 Task: Search one way flight ticket for 3 adults in first from Melbourne: Melbourne Orlando International Airport to Laramie: Laramie Regional Airport on 5-3-2023. Choice of flights is Southwest. Number of bags: 1 carry on bag. Price is upto 87000. Outbound departure time preference is 23:00.
Action: Mouse moved to (346, 141)
Screenshot: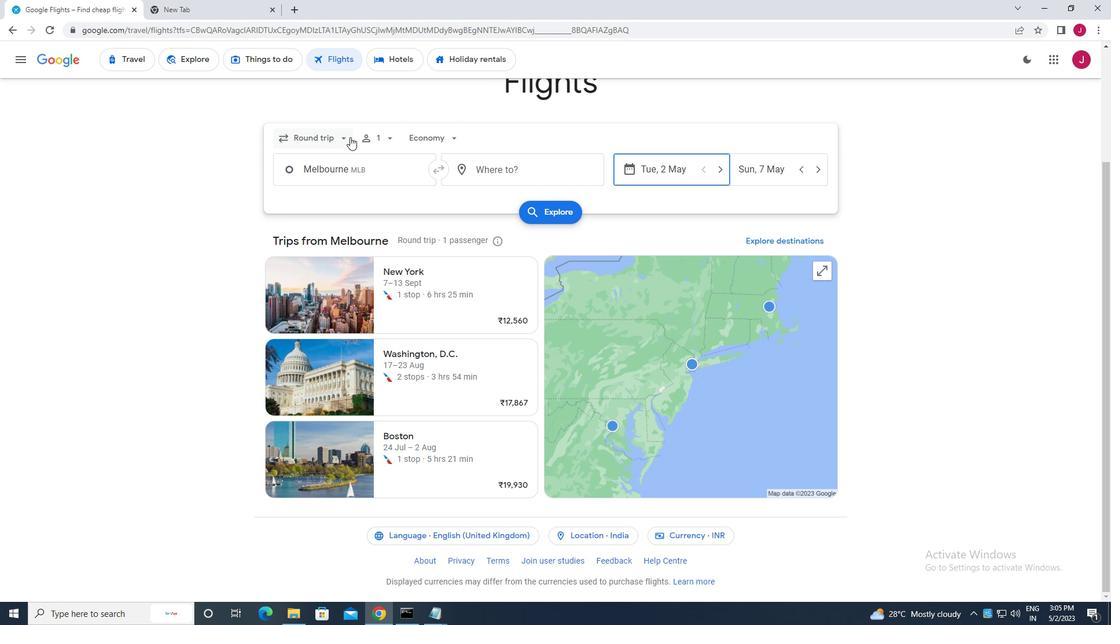 
Action: Mouse pressed left at (346, 141)
Screenshot: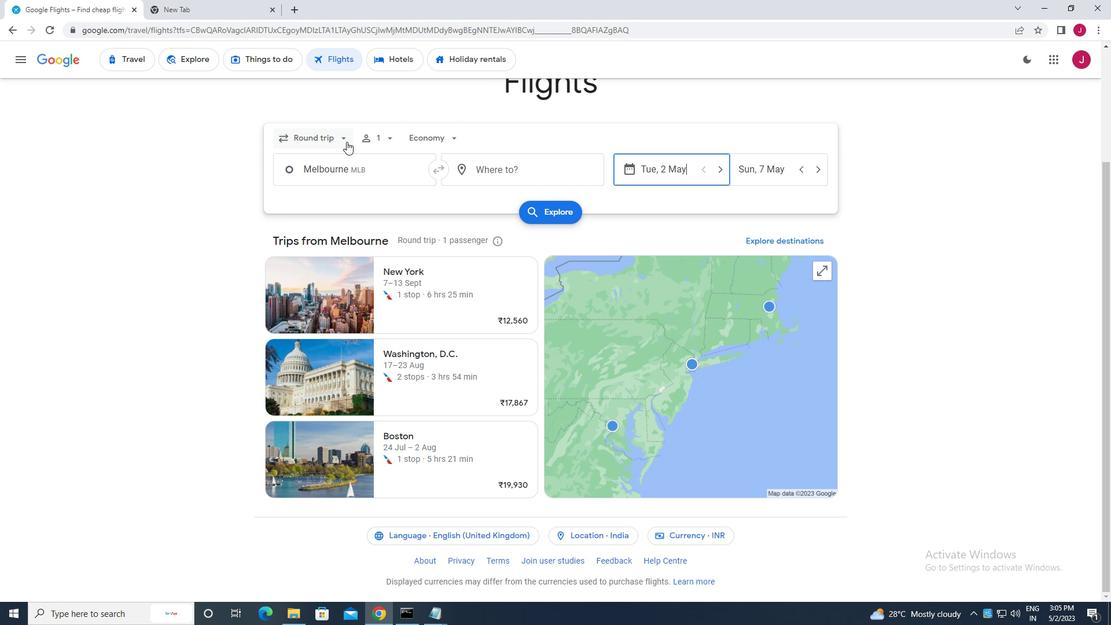 
Action: Mouse moved to (331, 197)
Screenshot: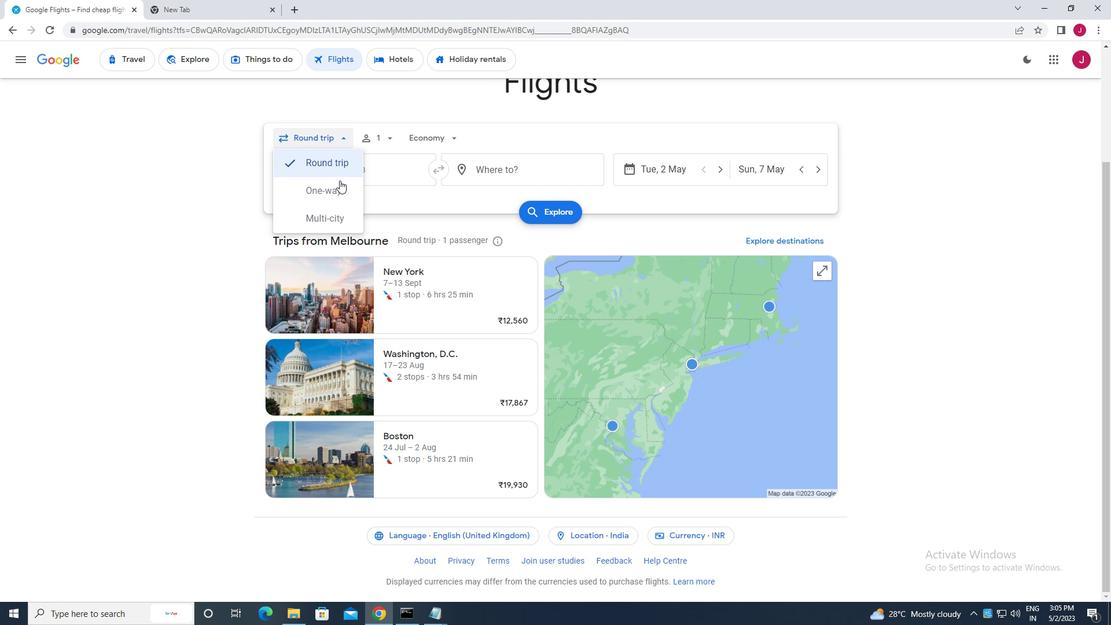 
Action: Mouse pressed left at (331, 197)
Screenshot: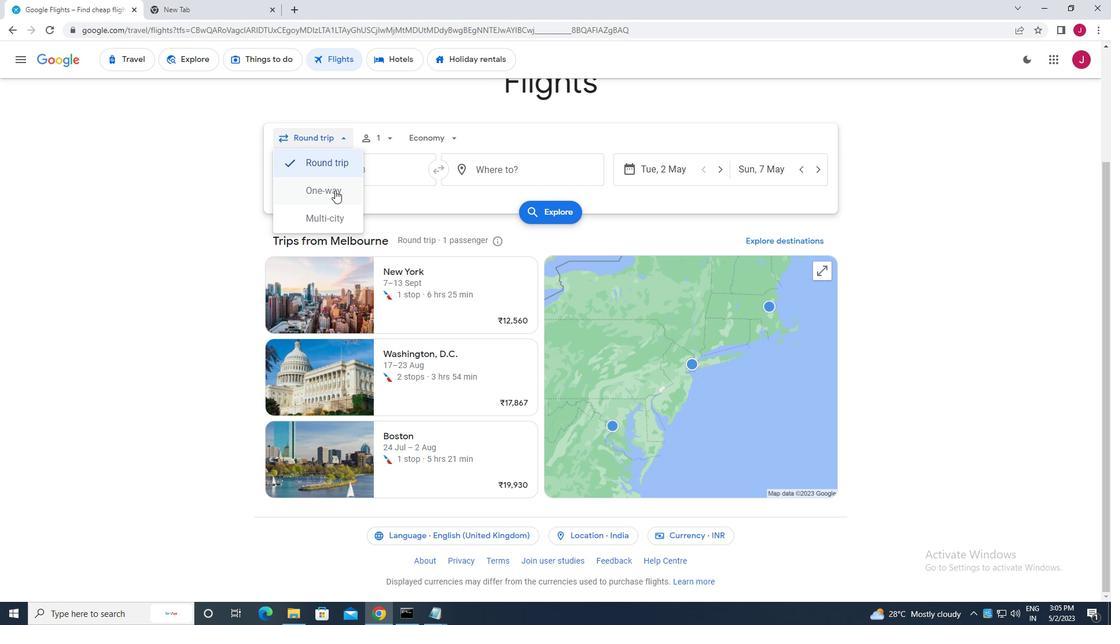 
Action: Mouse moved to (385, 136)
Screenshot: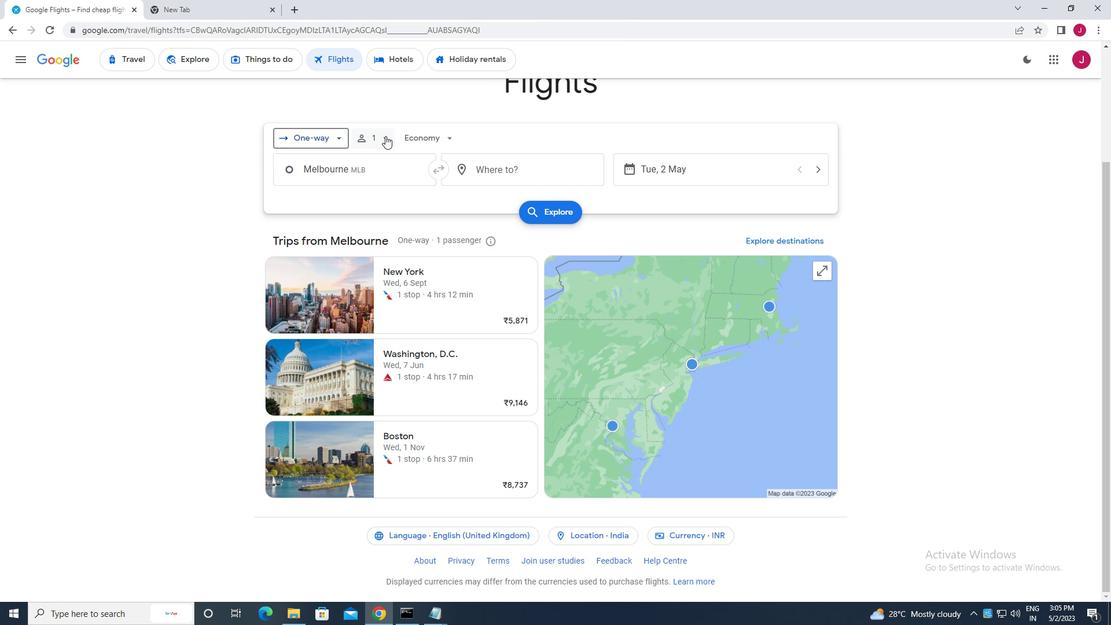 
Action: Mouse pressed left at (385, 136)
Screenshot: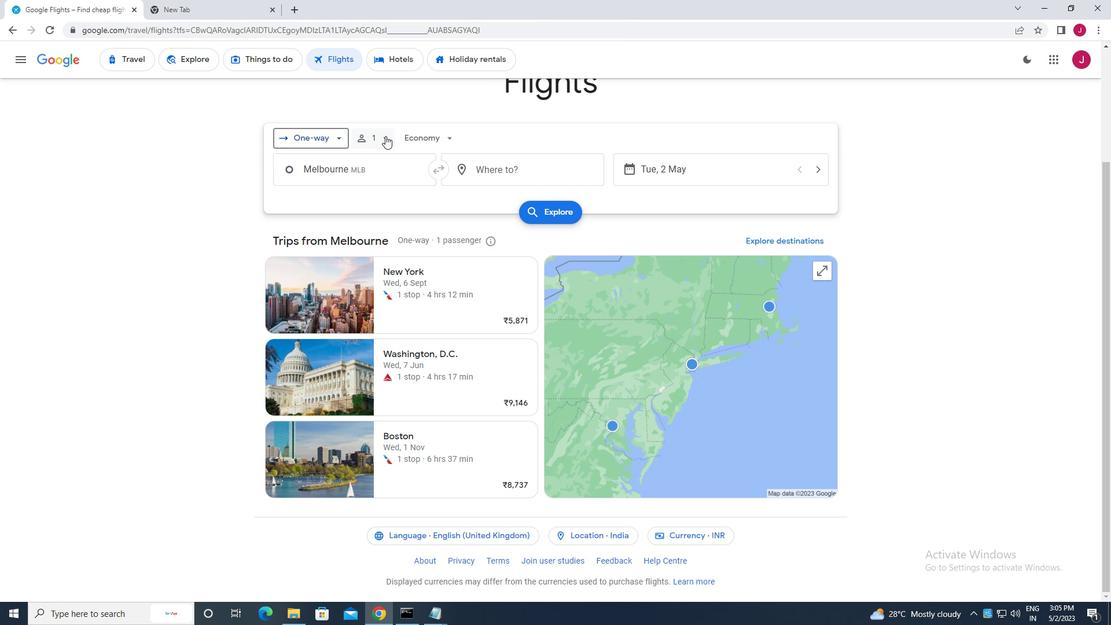 
Action: Mouse moved to (472, 166)
Screenshot: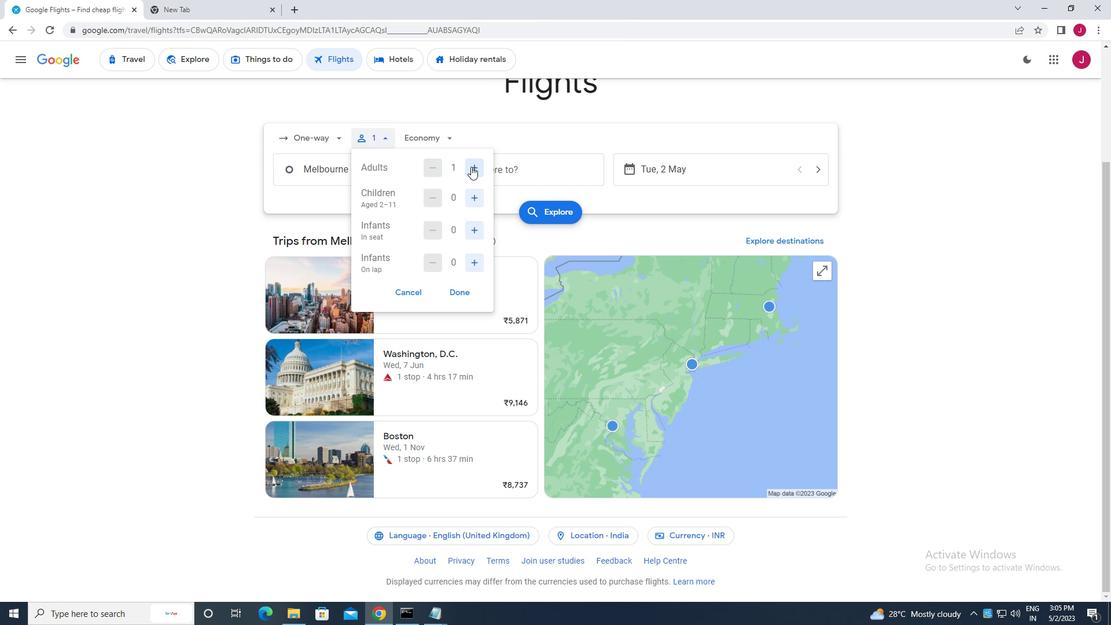 
Action: Mouse pressed left at (472, 166)
Screenshot: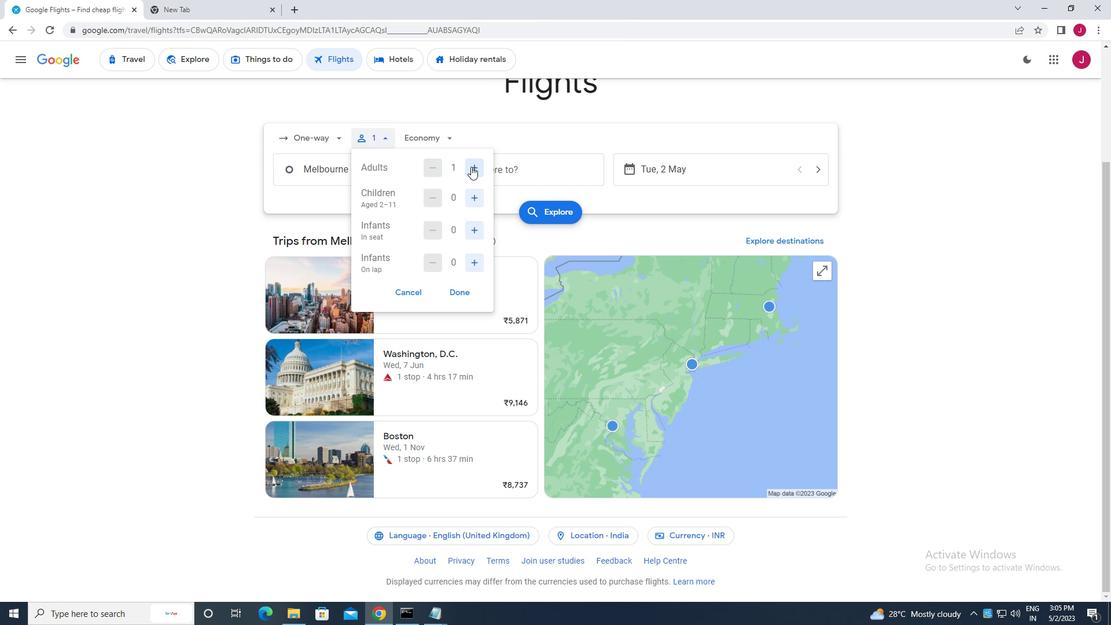 
Action: Mouse pressed left at (472, 166)
Screenshot: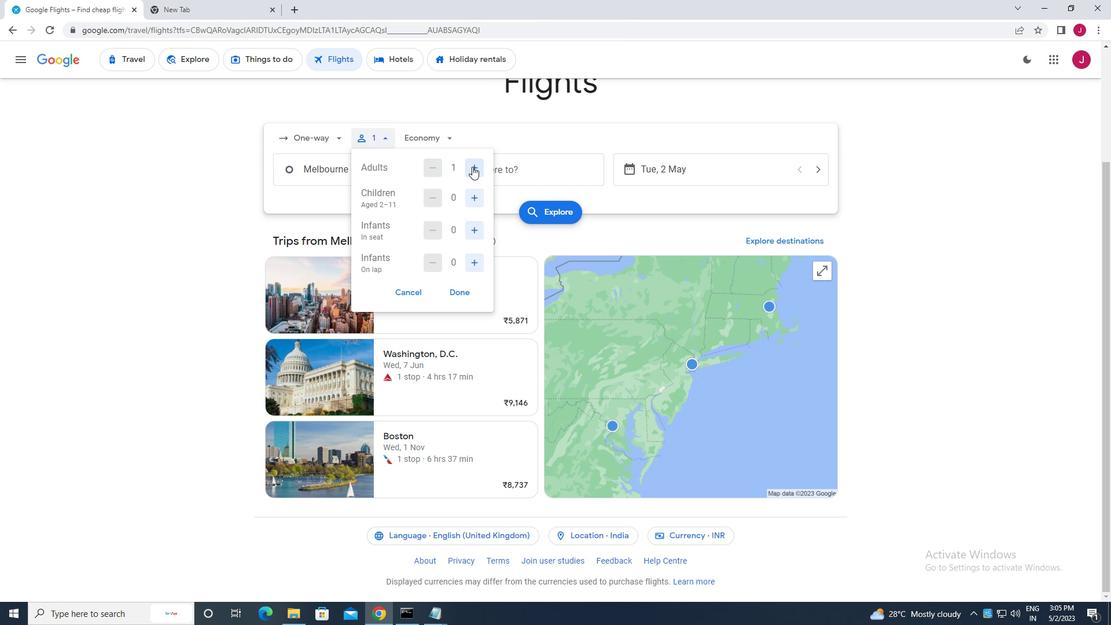 
Action: Mouse moved to (459, 290)
Screenshot: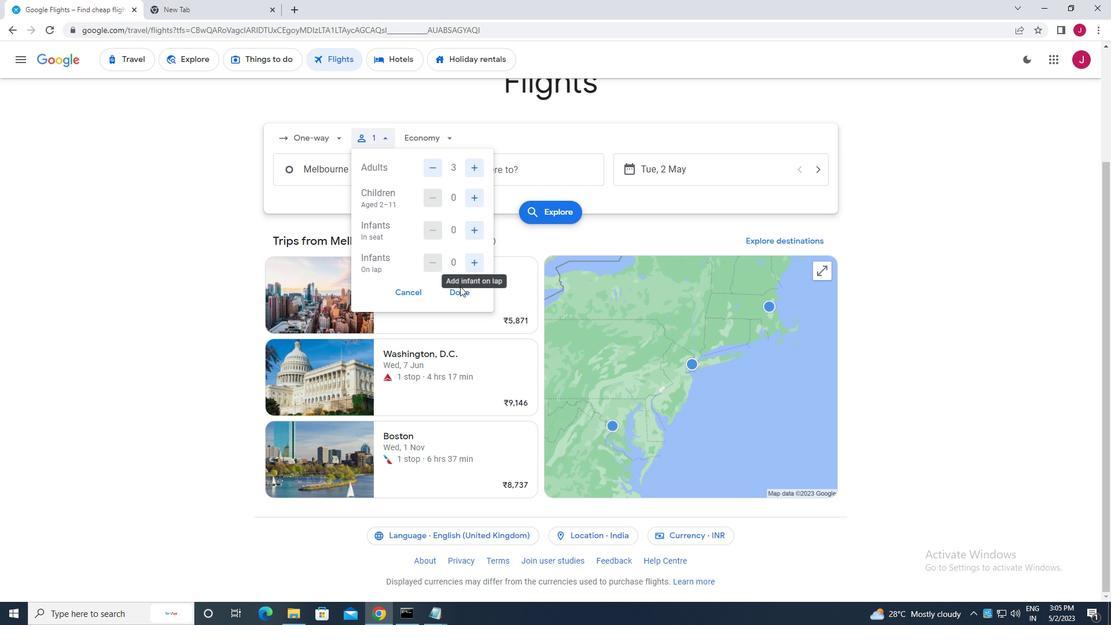 
Action: Mouse pressed left at (459, 290)
Screenshot: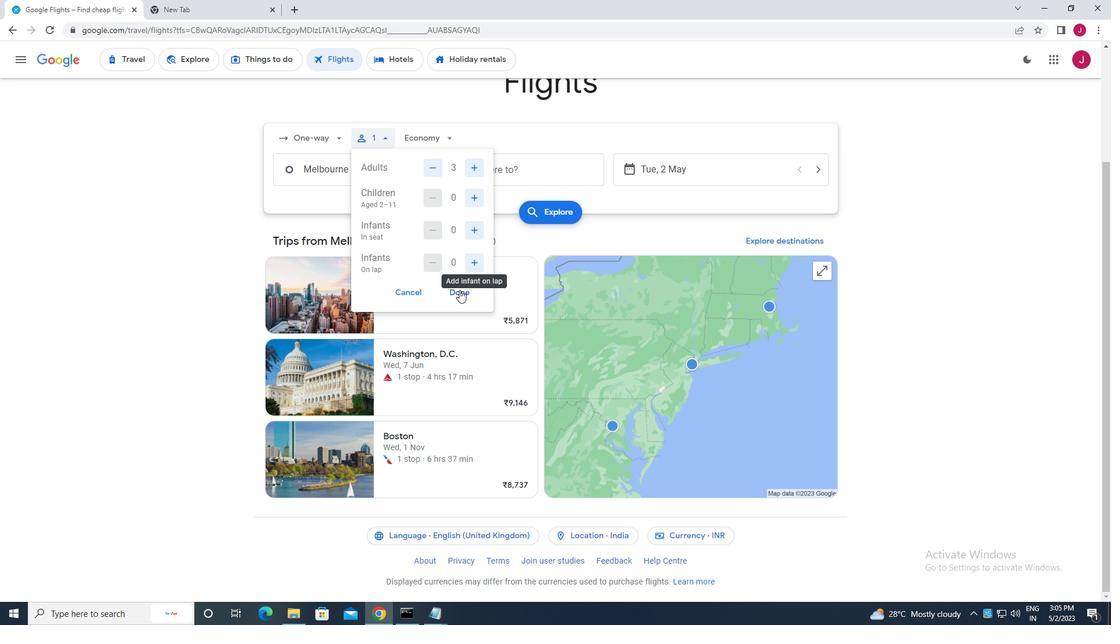 
Action: Mouse moved to (439, 140)
Screenshot: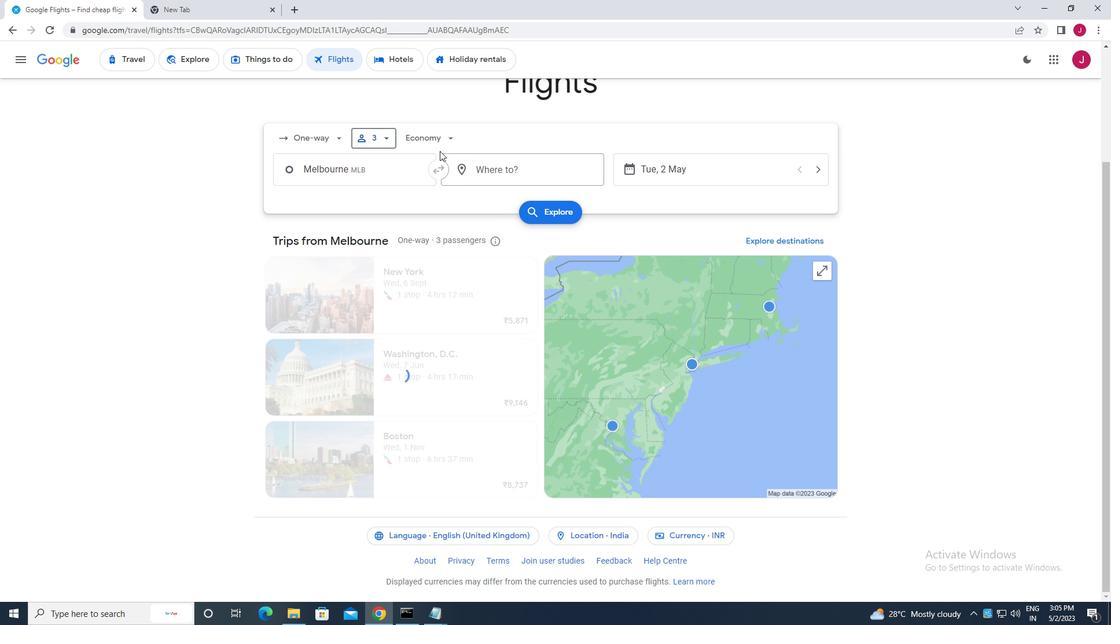 
Action: Mouse pressed left at (439, 140)
Screenshot: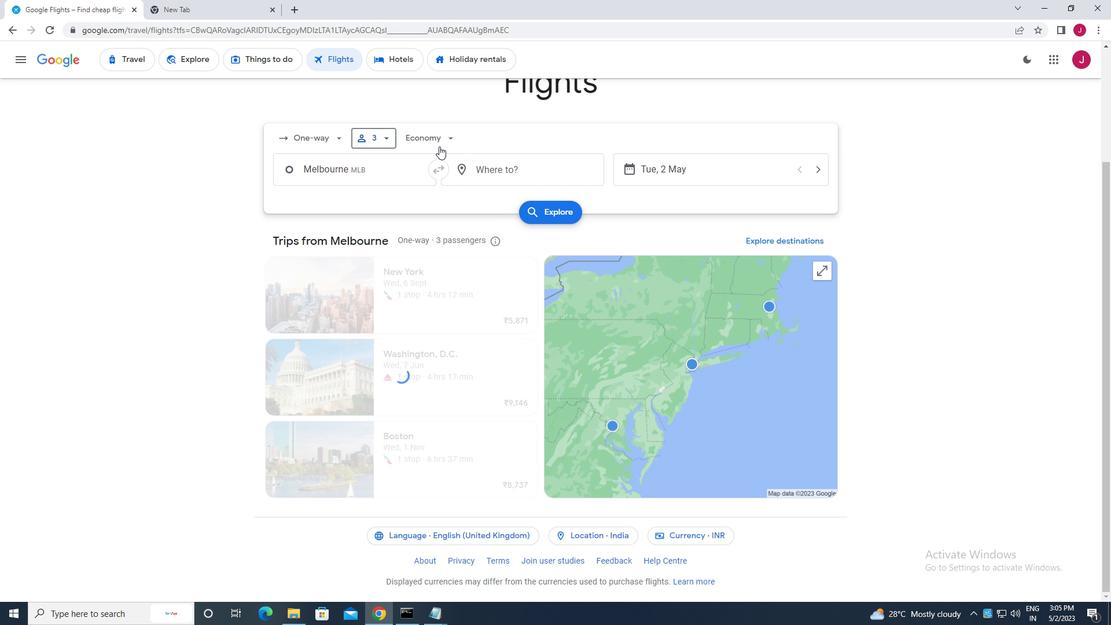 
Action: Mouse moved to (438, 244)
Screenshot: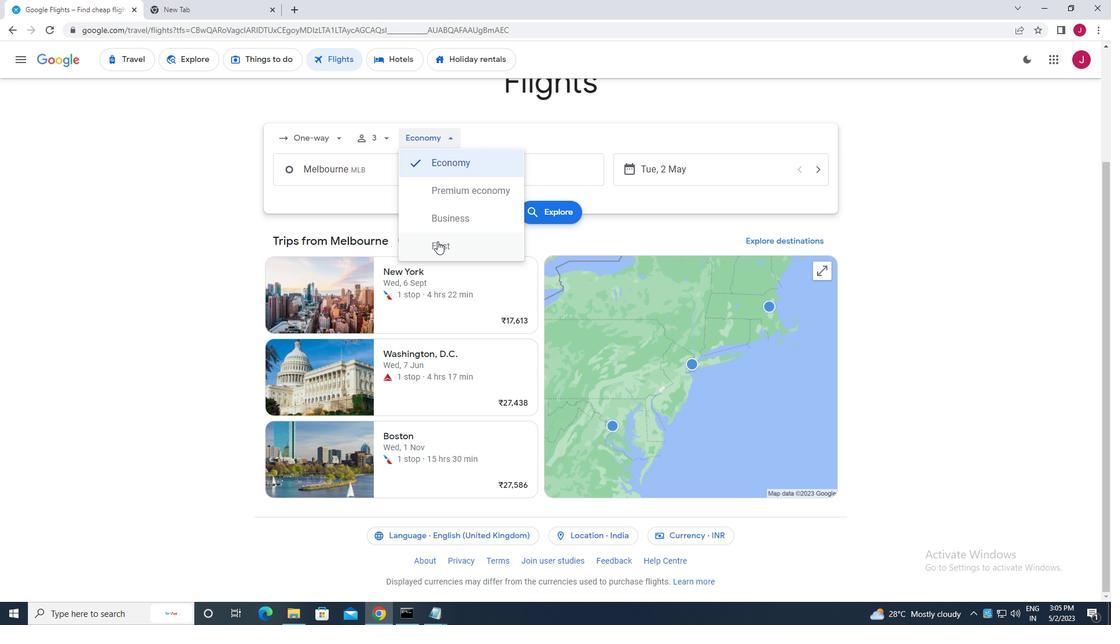 
Action: Mouse pressed left at (438, 244)
Screenshot: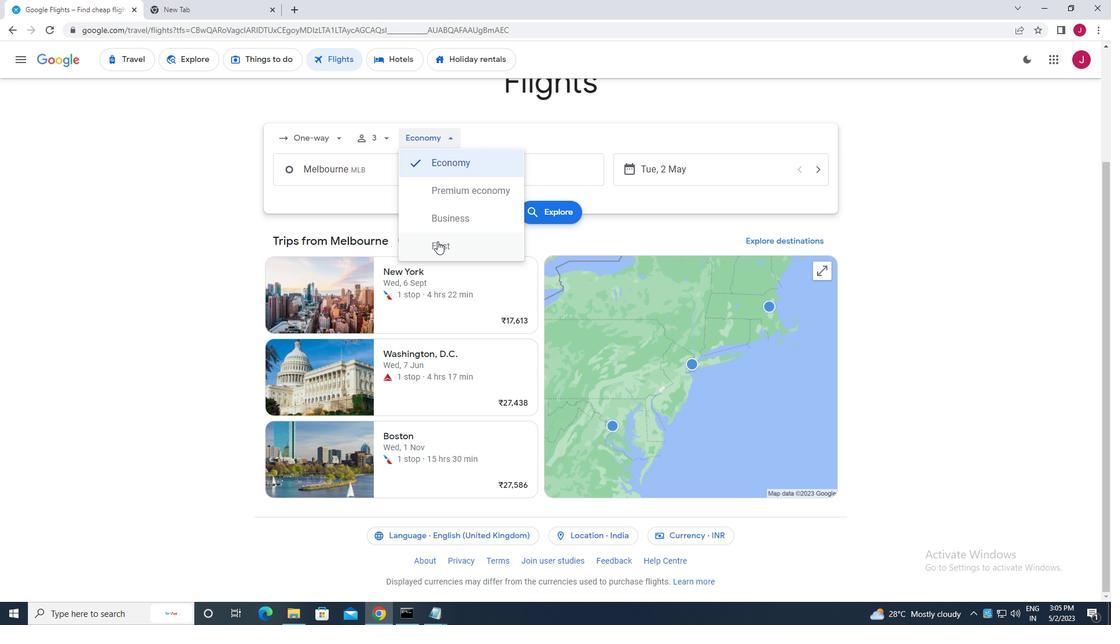 
Action: Mouse moved to (379, 163)
Screenshot: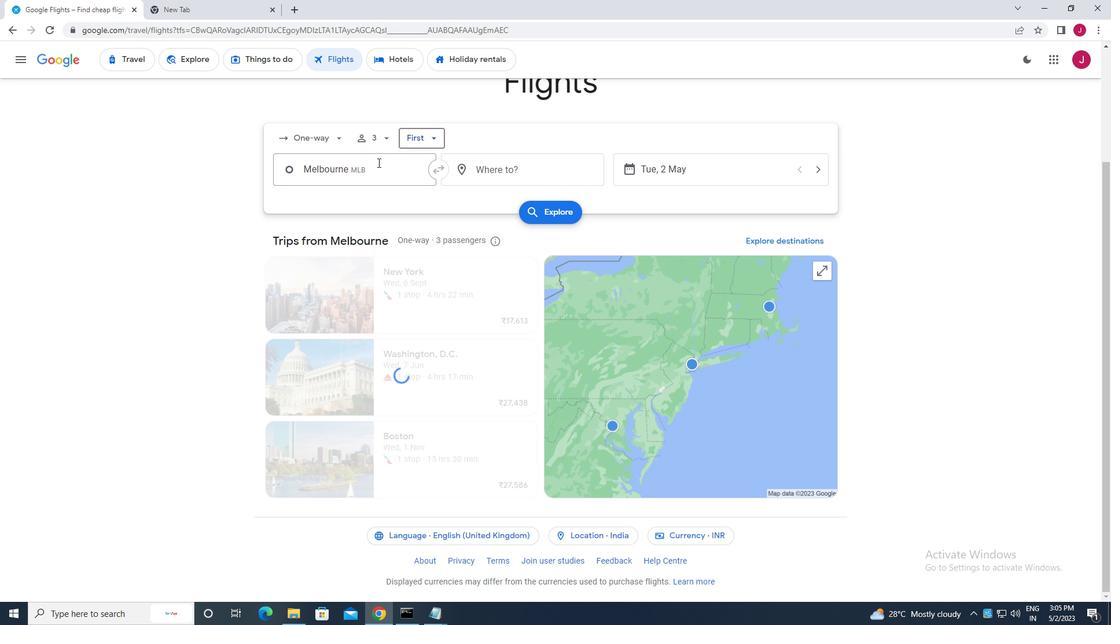 
Action: Mouse pressed left at (379, 163)
Screenshot: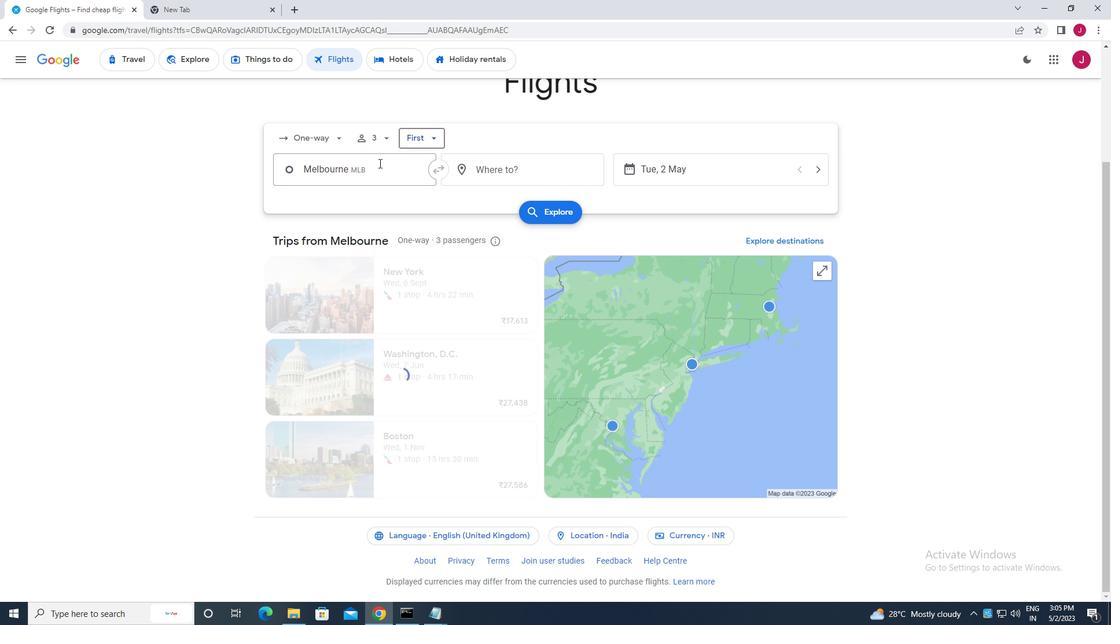 
Action: Mouse moved to (379, 162)
Screenshot: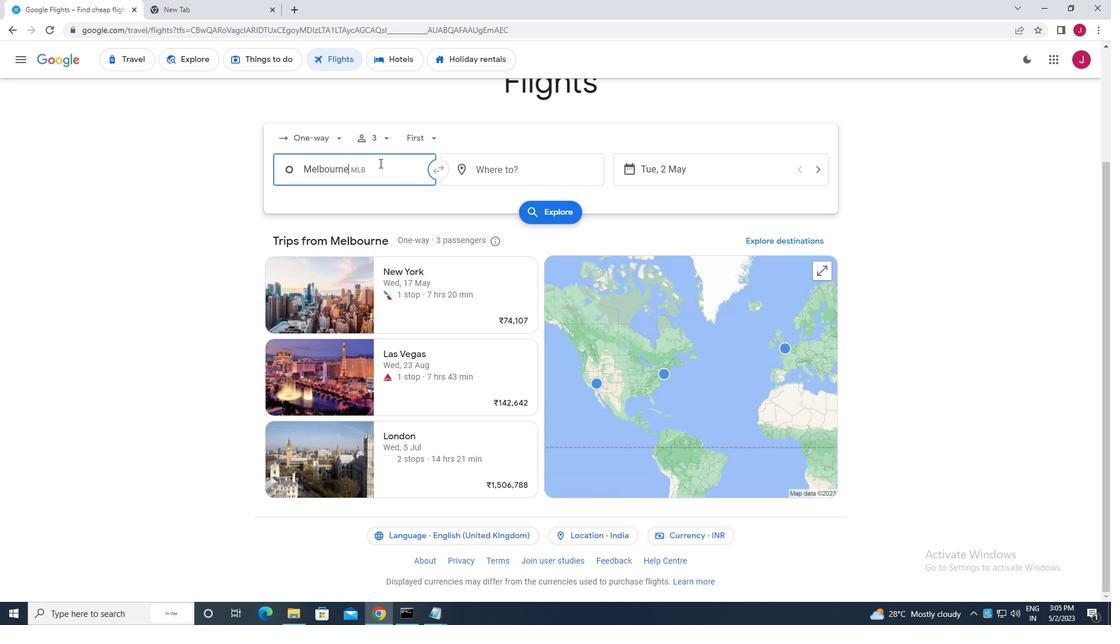 
Action: Key pressed mel
Screenshot: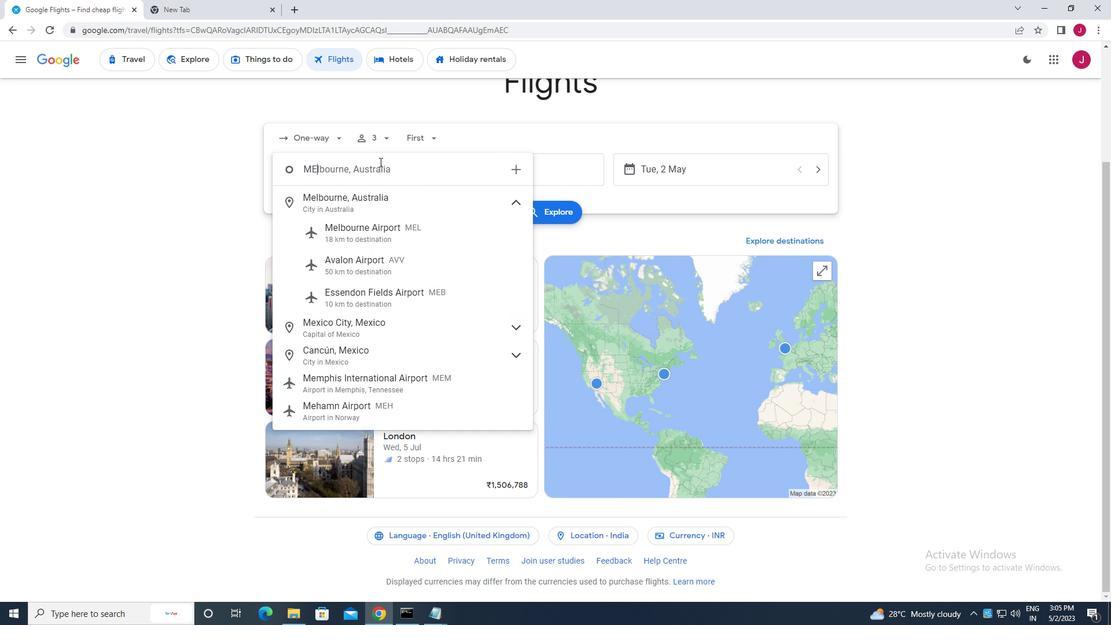 
Action: Mouse moved to (390, 350)
Screenshot: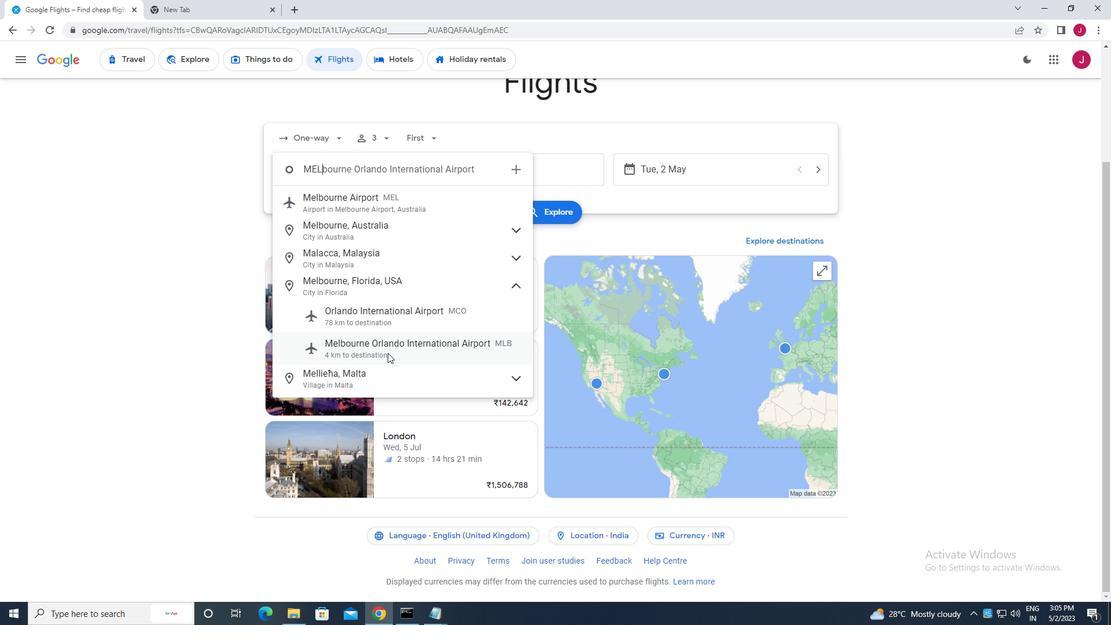 
Action: Mouse pressed left at (390, 350)
Screenshot: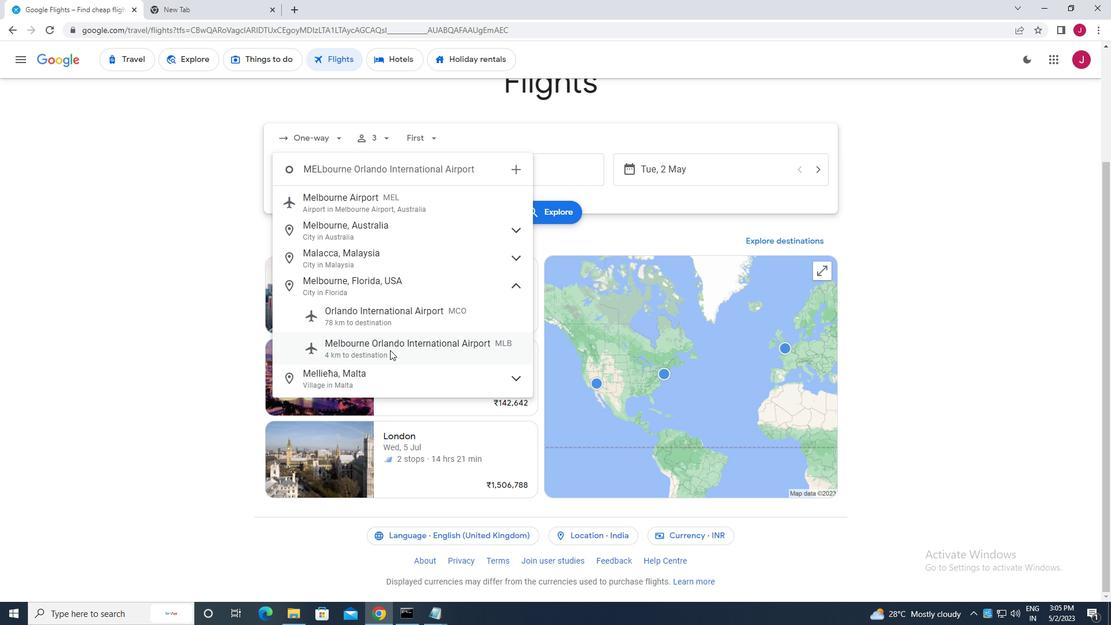 
Action: Mouse moved to (503, 177)
Screenshot: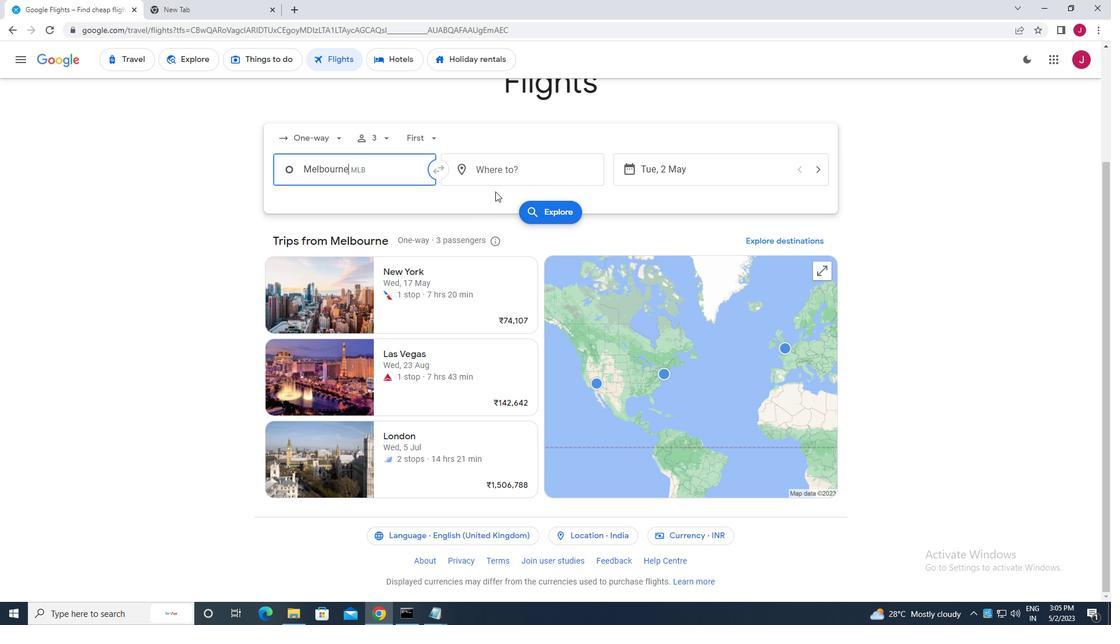 
Action: Mouse pressed left at (503, 177)
Screenshot: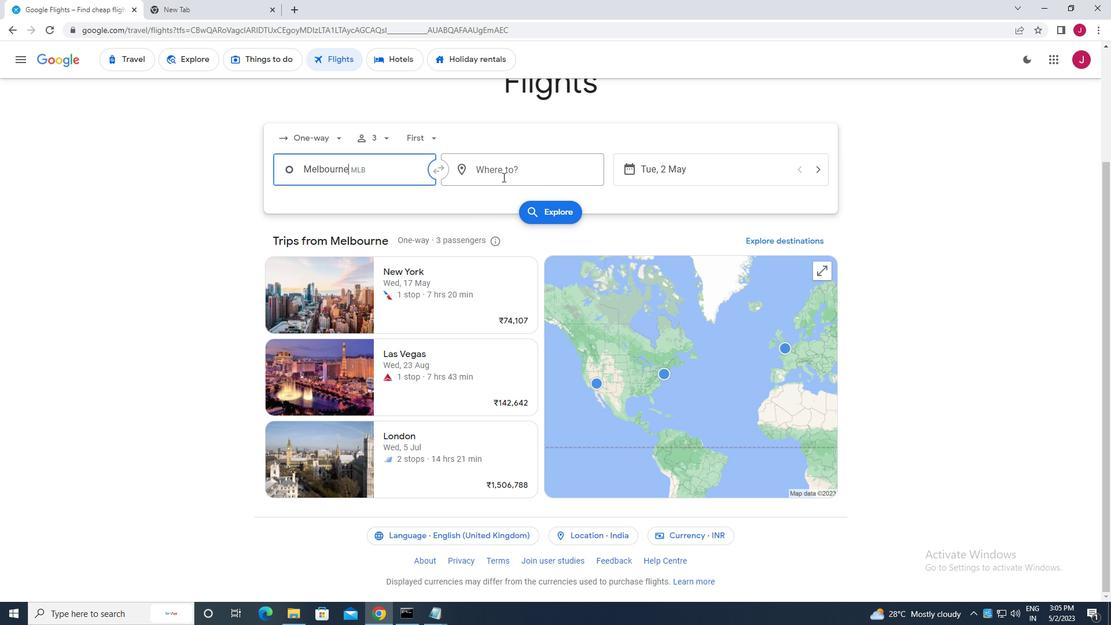 
Action: Mouse moved to (502, 177)
Screenshot: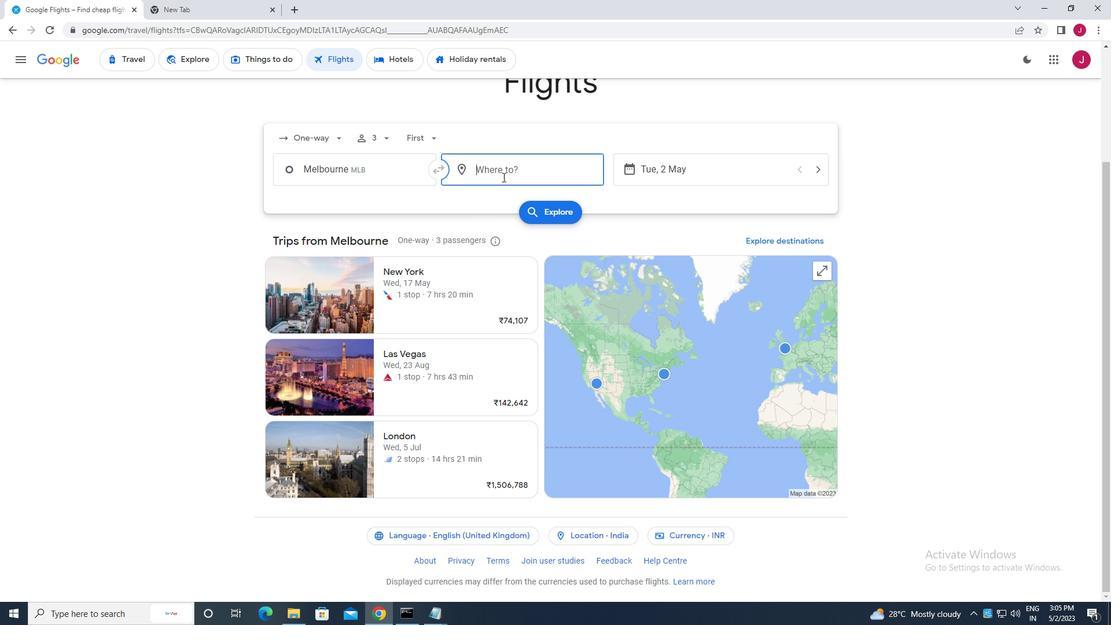 
Action: Key pressed laram
Screenshot: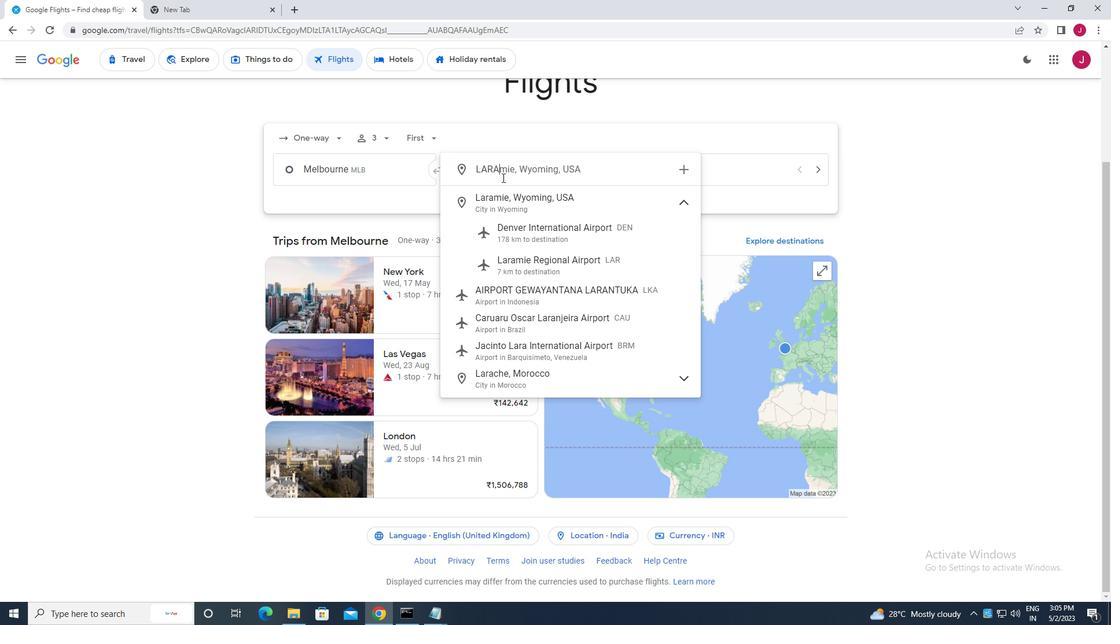 
Action: Mouse moved to (558, 263)
Screenshot: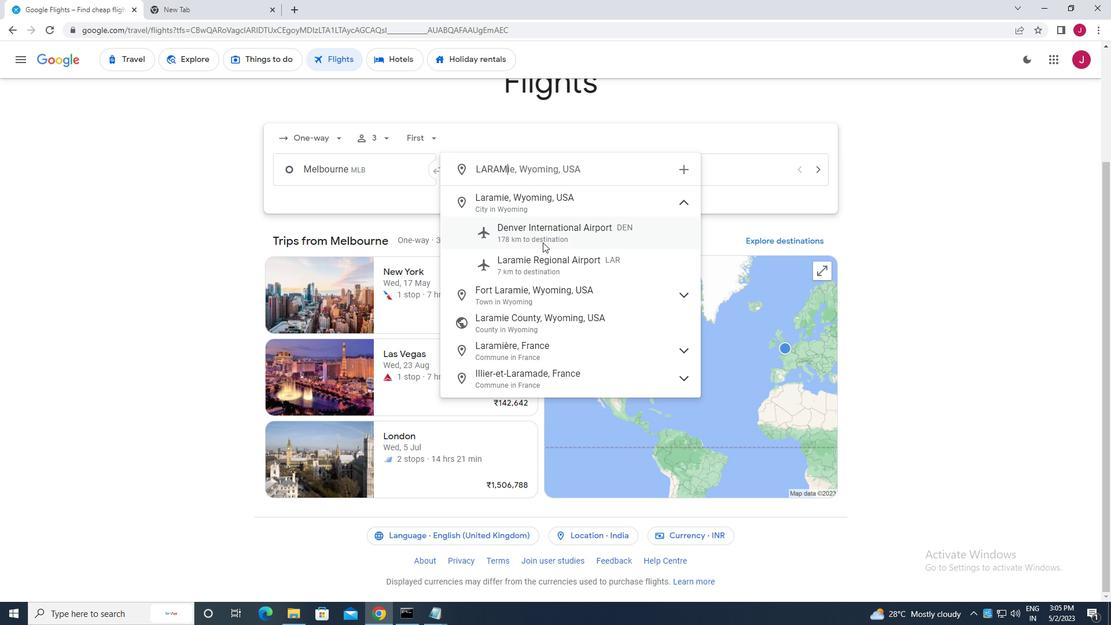 
Action: Mouse pressed left at (558, 263)
Screenshot: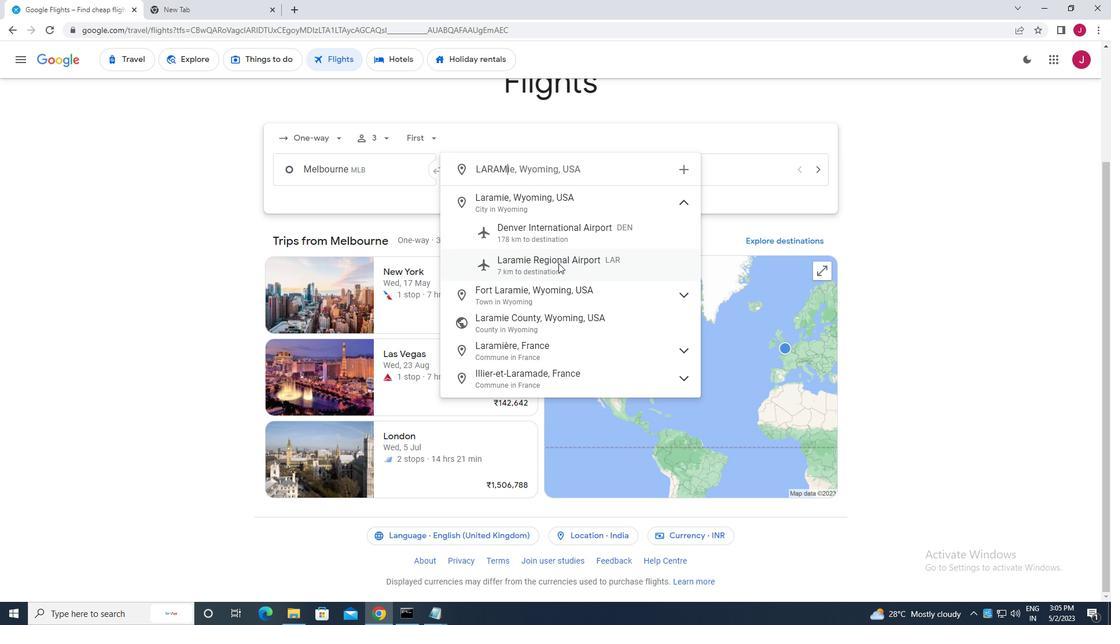 
Action: Mouse moved to (572, 254)
Screenshot: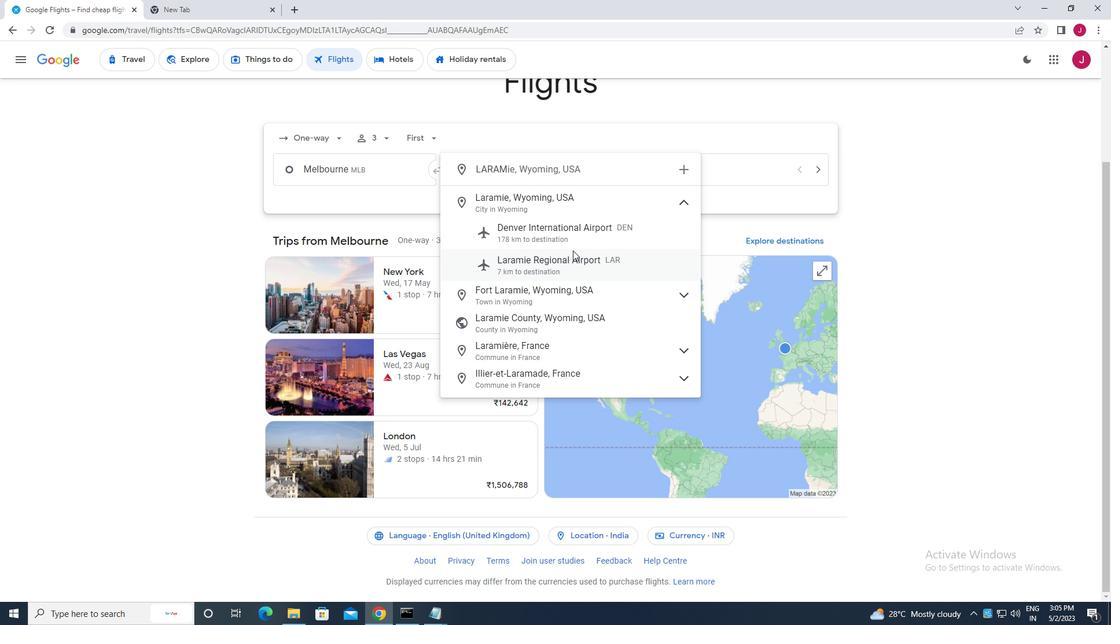 
Action: Mouse pressed left at (572, 254)
Screenshot: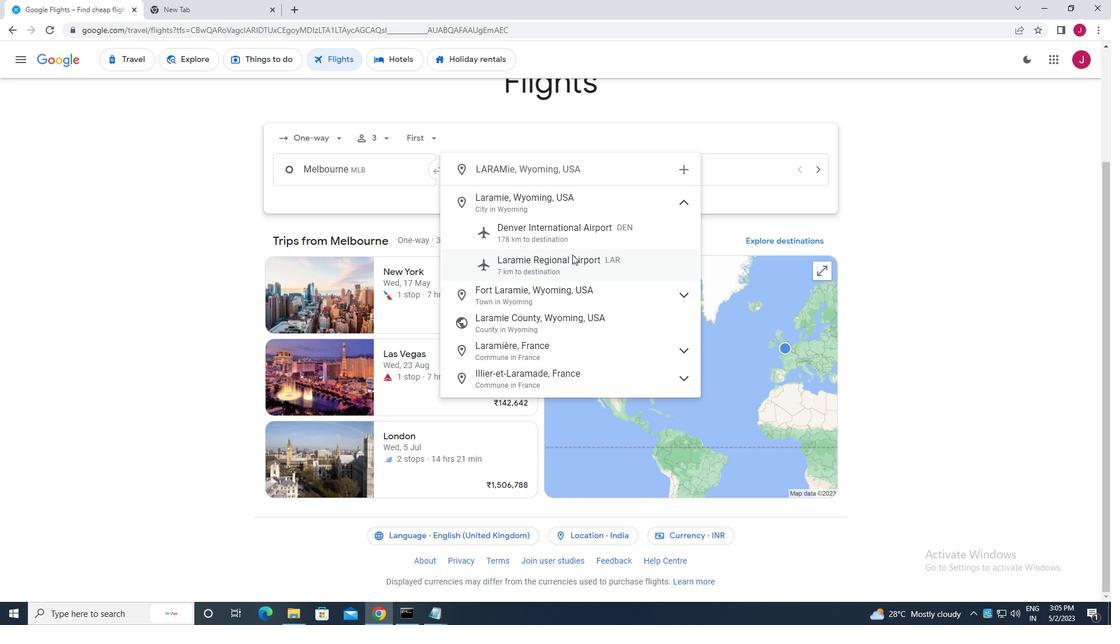 
Action: Mouse moved to (678, 171)
Screenshot: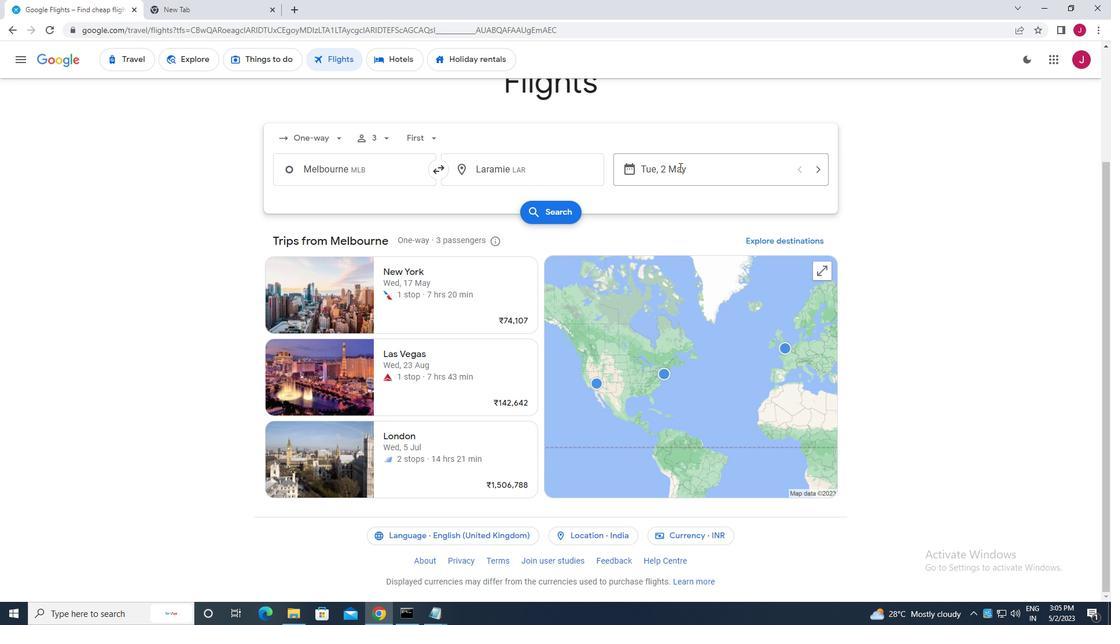 
Action: Mouse pressed left at (678, 171)
Screenshot: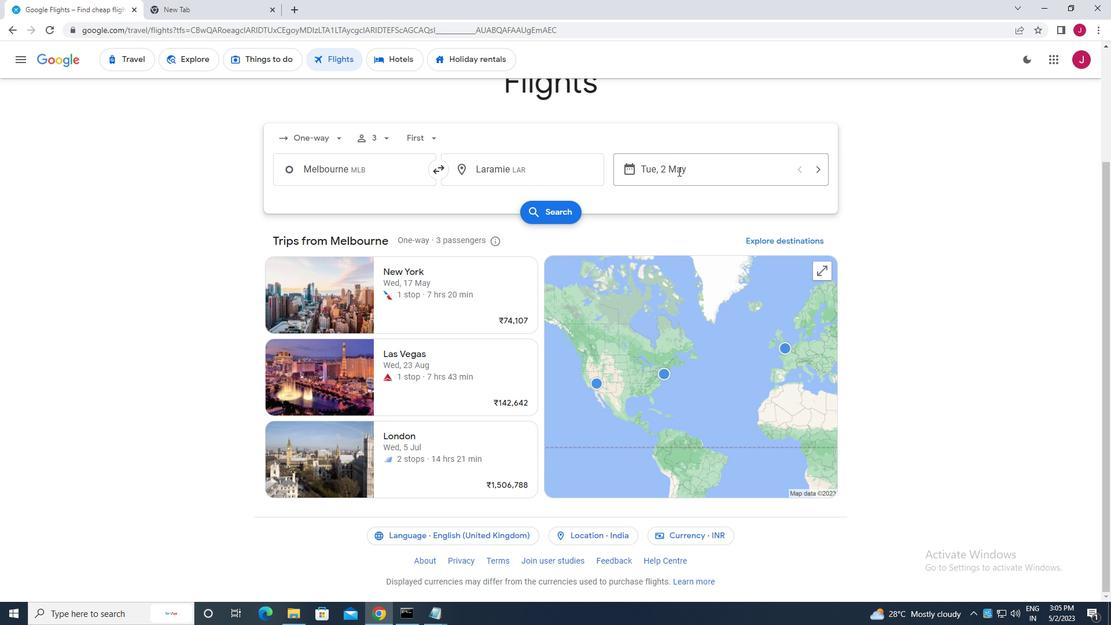 
Action: Mouse moved to (504, 262)
Screenshot: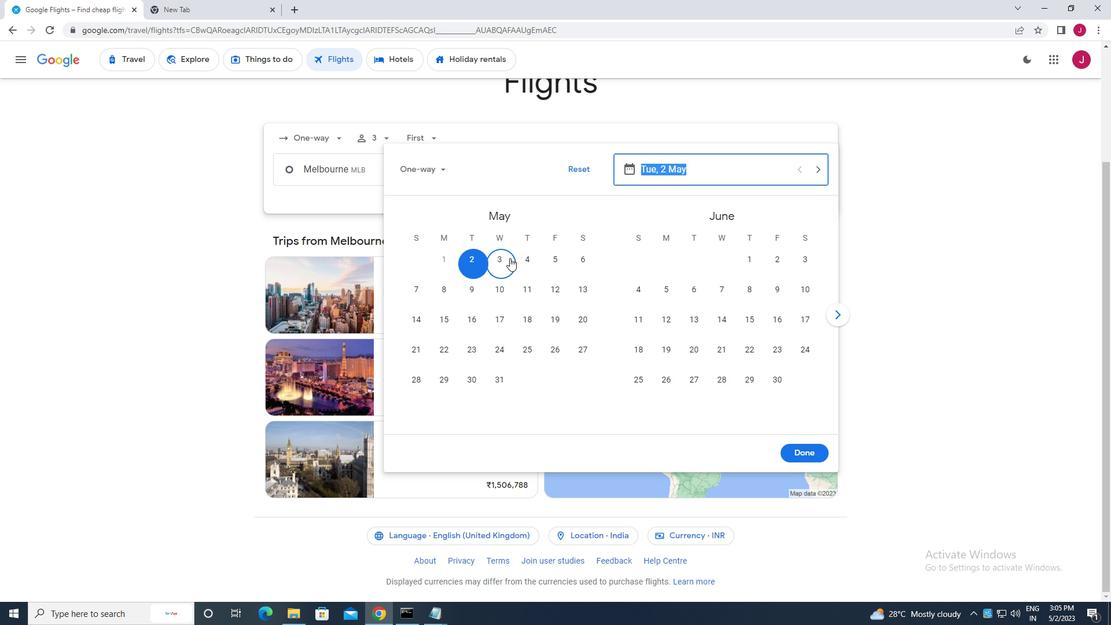 
Action: Mouse pressed left at (504, 262)
Screenshot: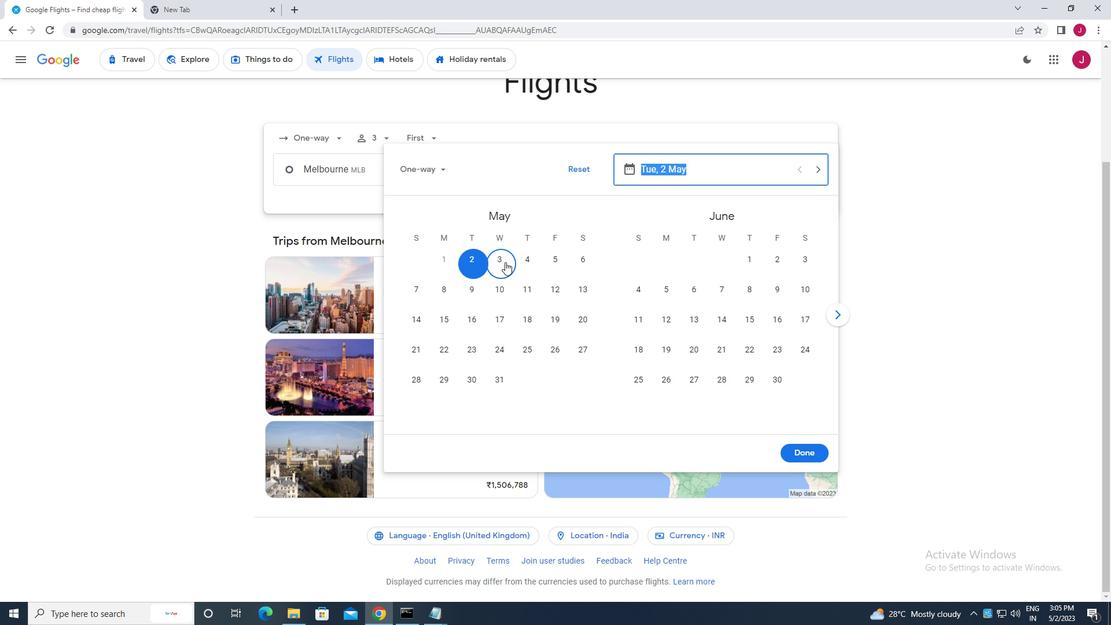 
Action: Mouse moved to (807, 458)
Screenshot: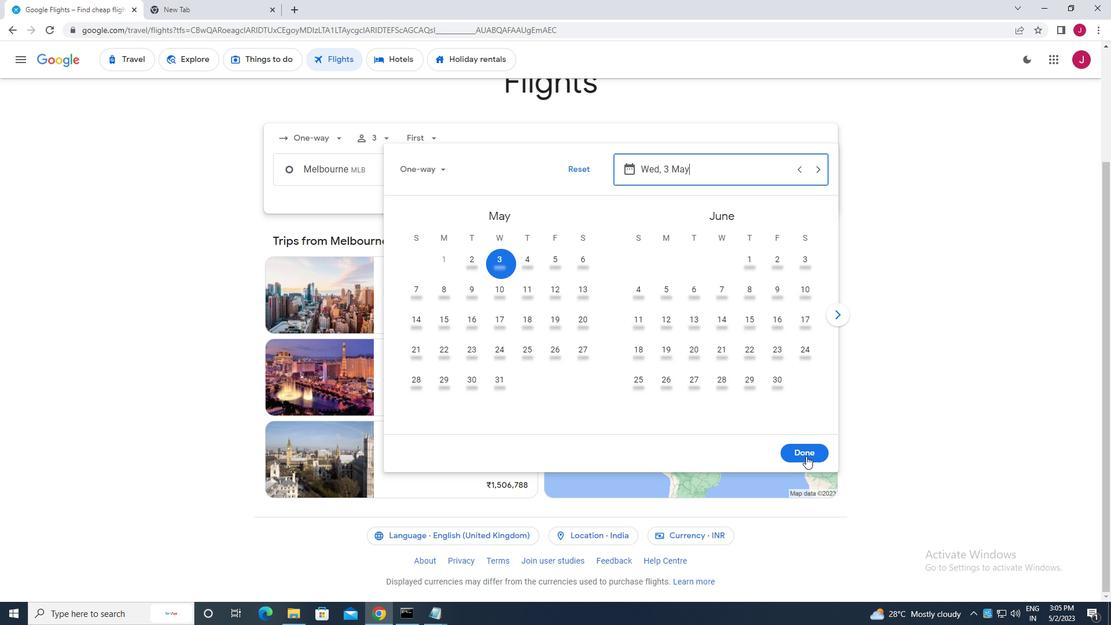 
Action: Mouse pressed left at (807, 458)
Screenshot: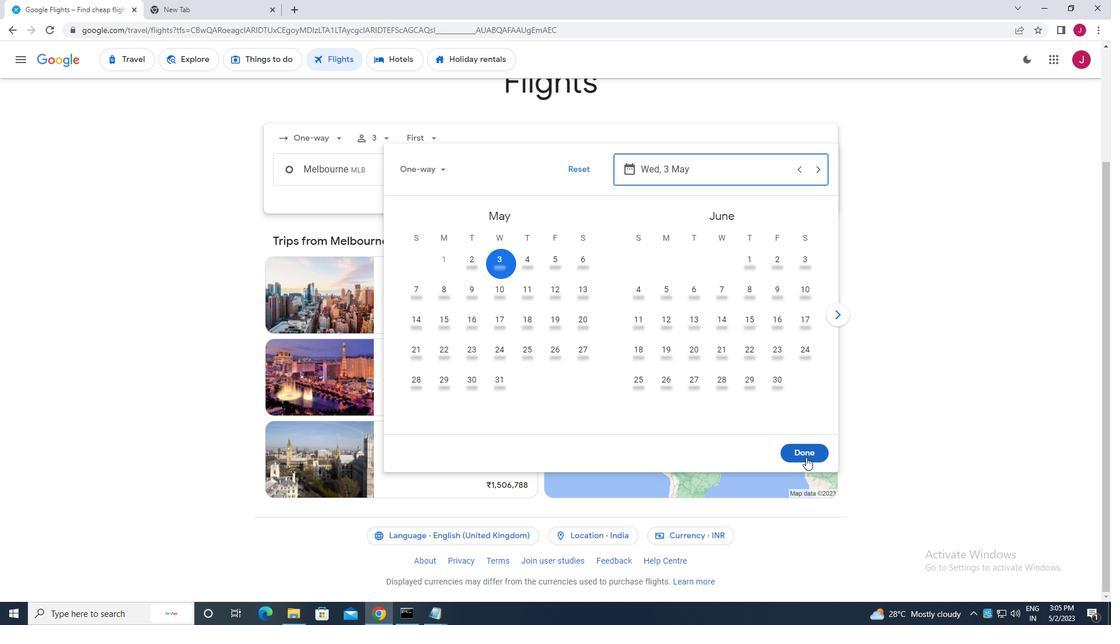 
Action: Mouse moved to (556, 207)
Screenshot: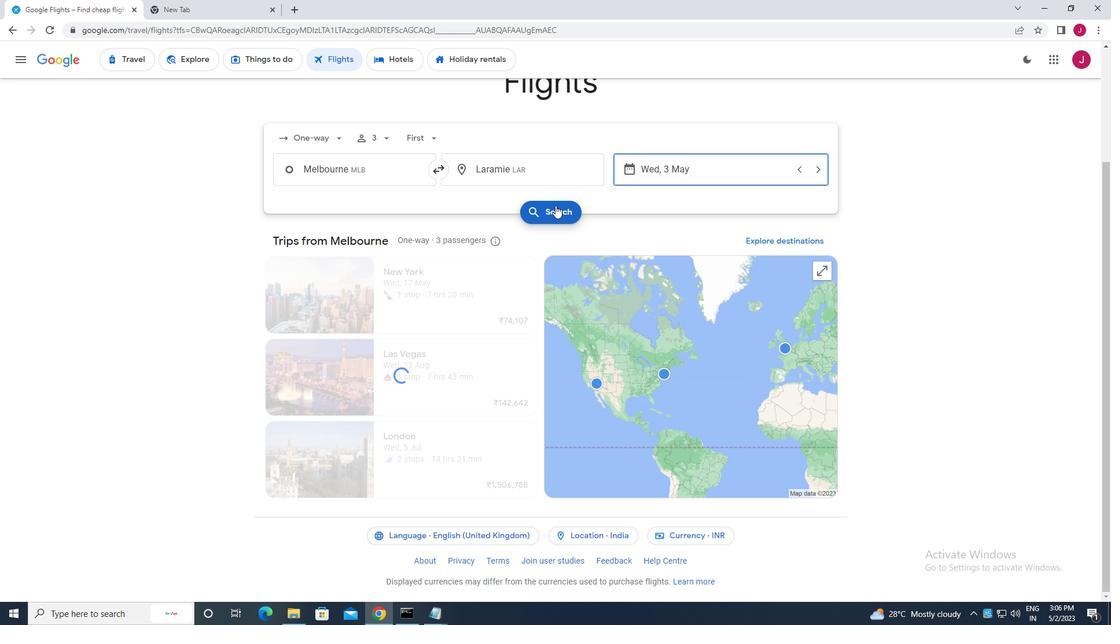 
Action: Mouse pressed left at (556, 207)
Screenshot: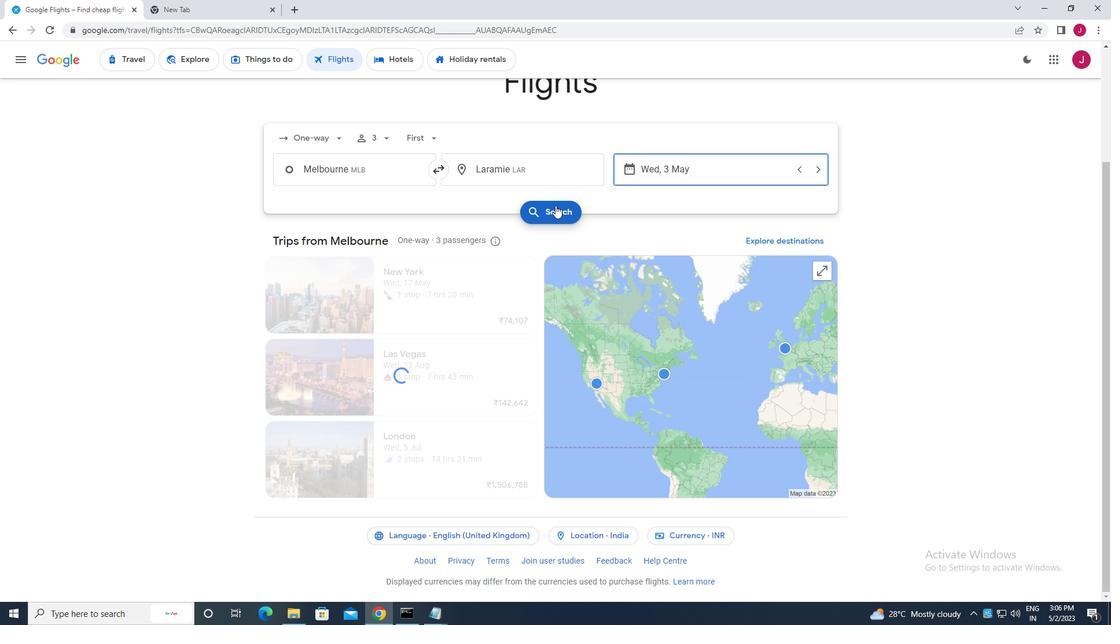 
Action: Mouse moved to (306, 167)
Screenshot: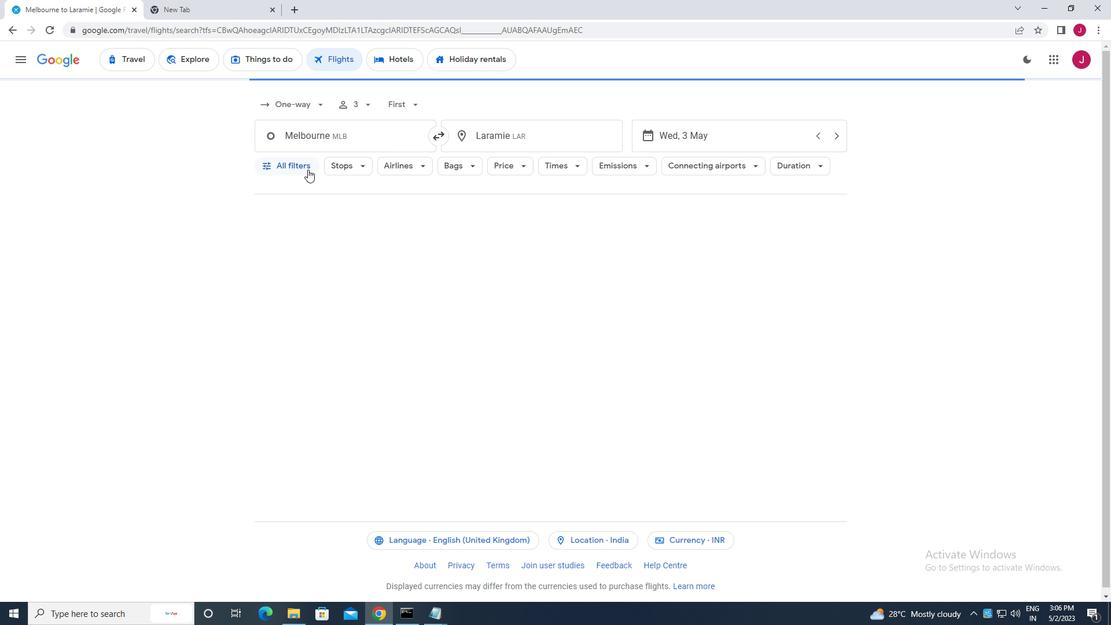 
Action: Mouse pressed left at (306, 167)
Screenshot: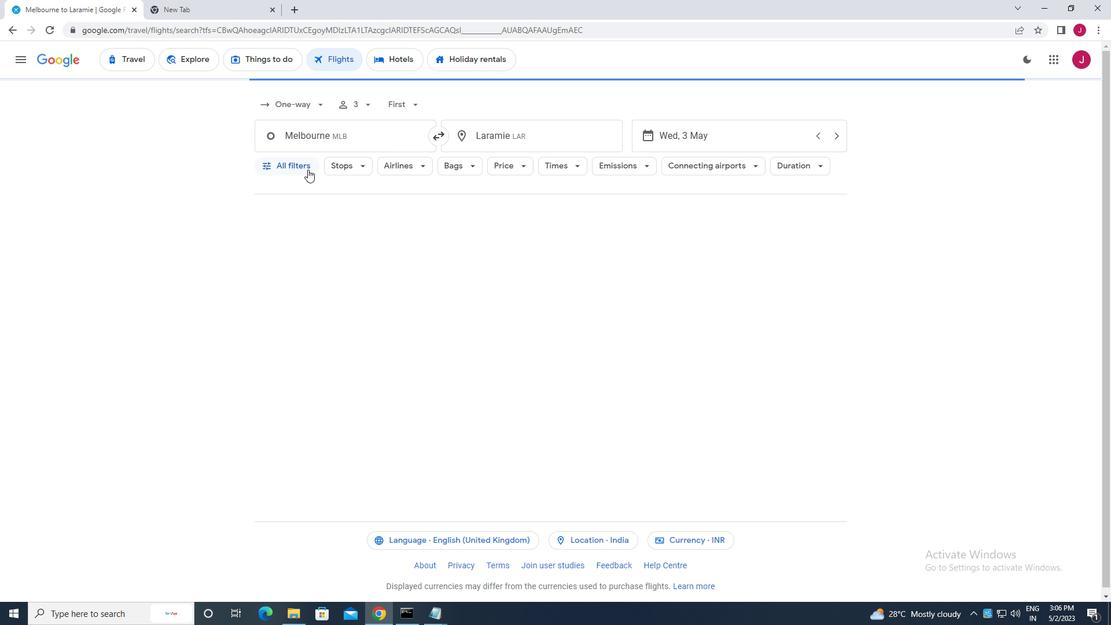 
Action: Mouse moved to (347, 243)
Screenshot: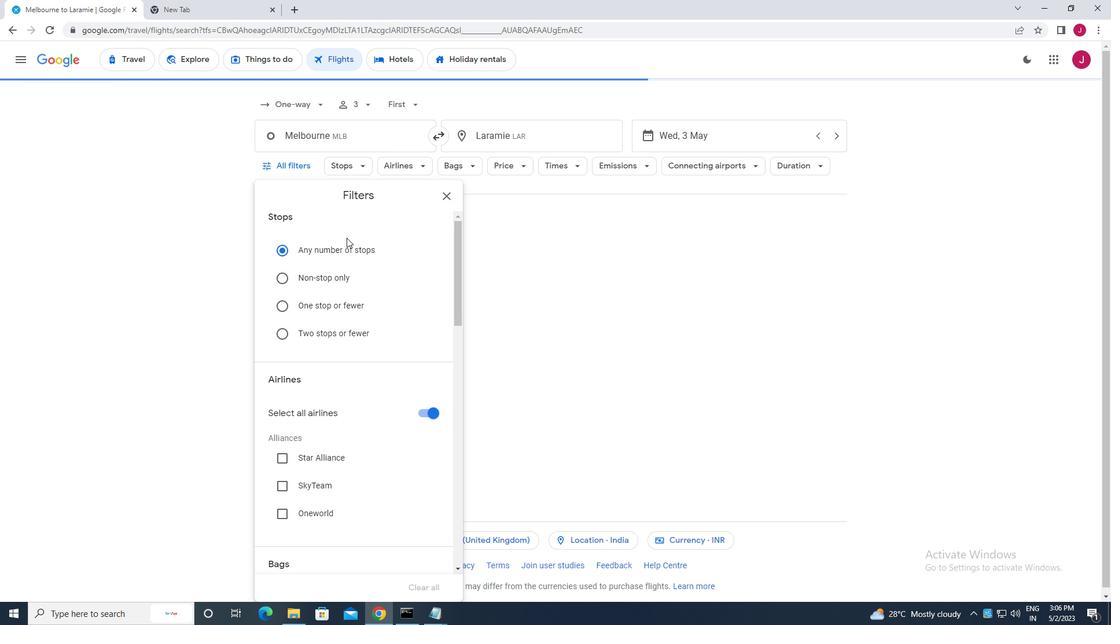 
Action: Mouse scrolled (347, 243) with delta (0, 0)
Screenshot: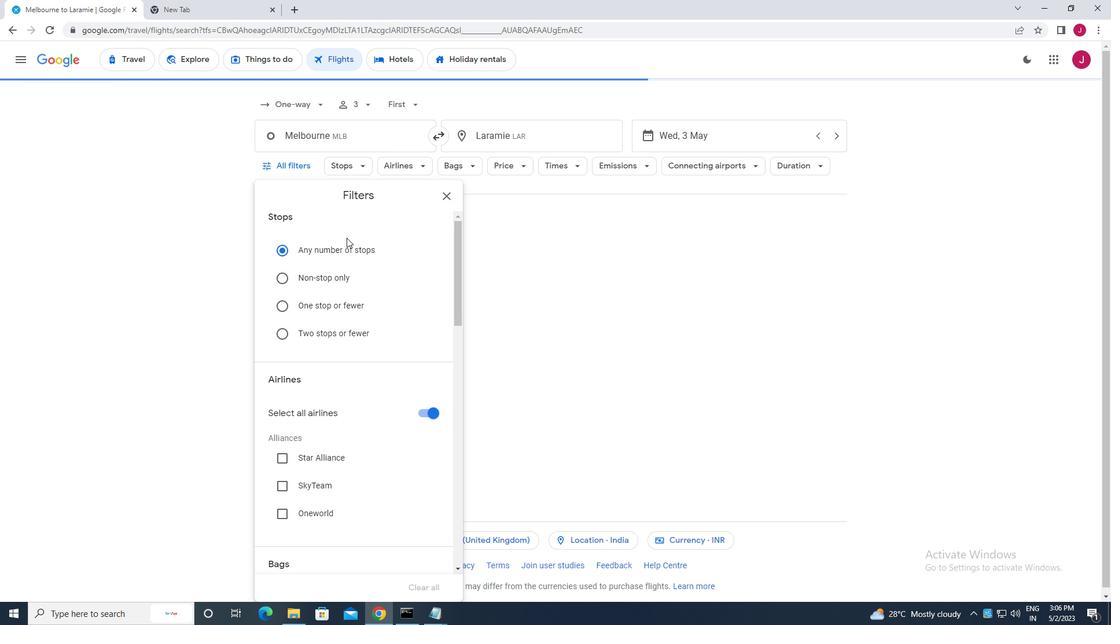 
Action: Mouse moved to (348, 245)
Screenshot: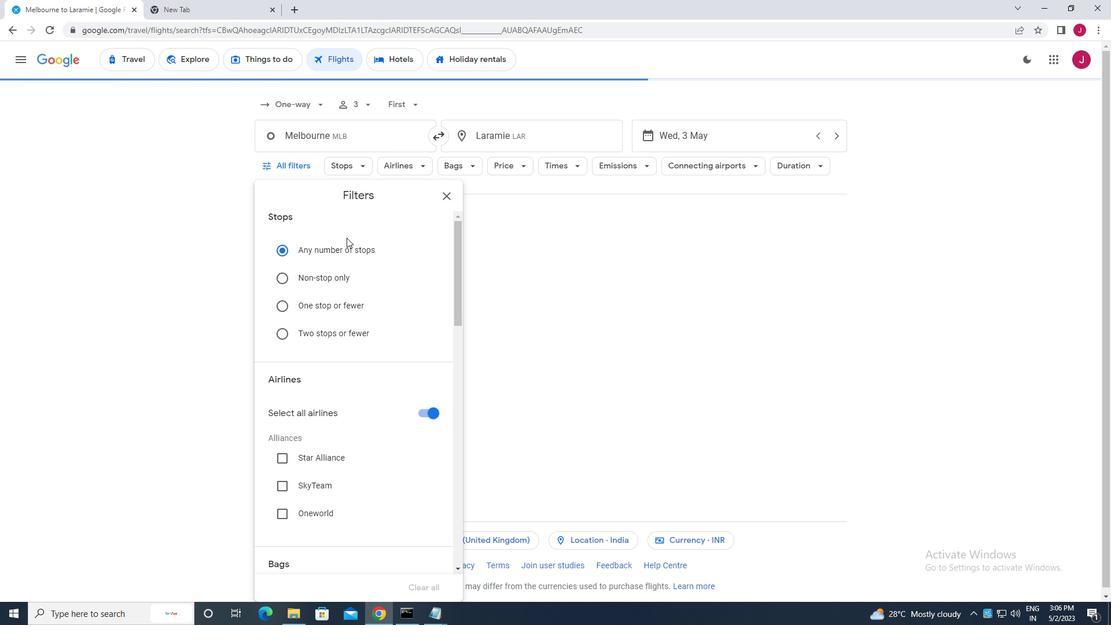 
Action: Mouse scrolled (348, 244) with delta (0, 0)
Screenshot: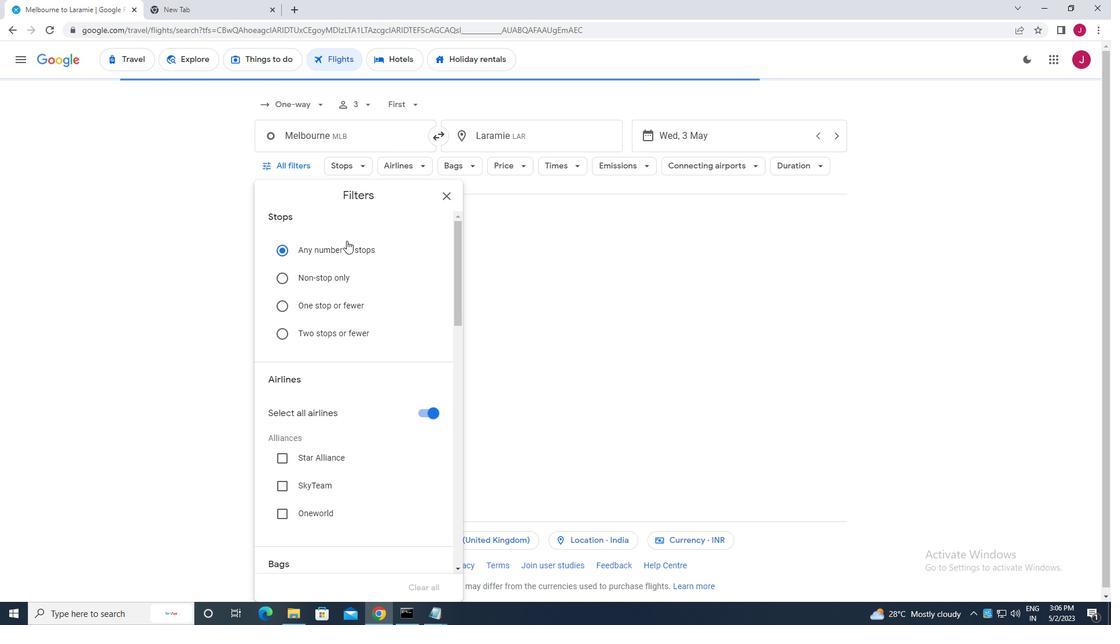
Action: Mouse moved to (423, 299)
Screenshot: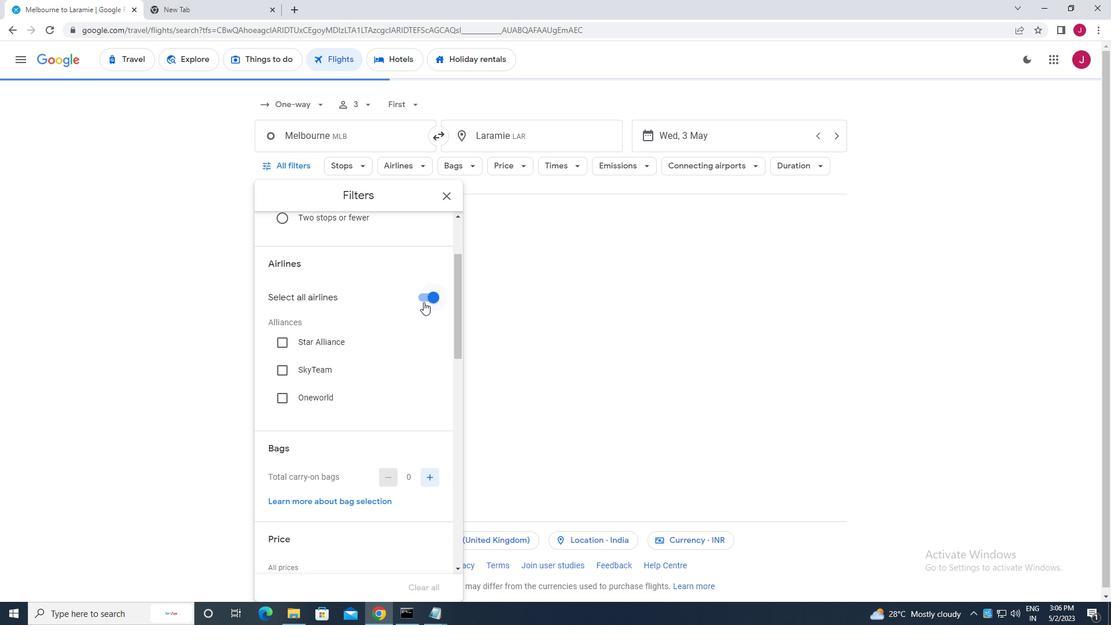 
Action: Mouse pressed left at (423, 299)
Screenshot: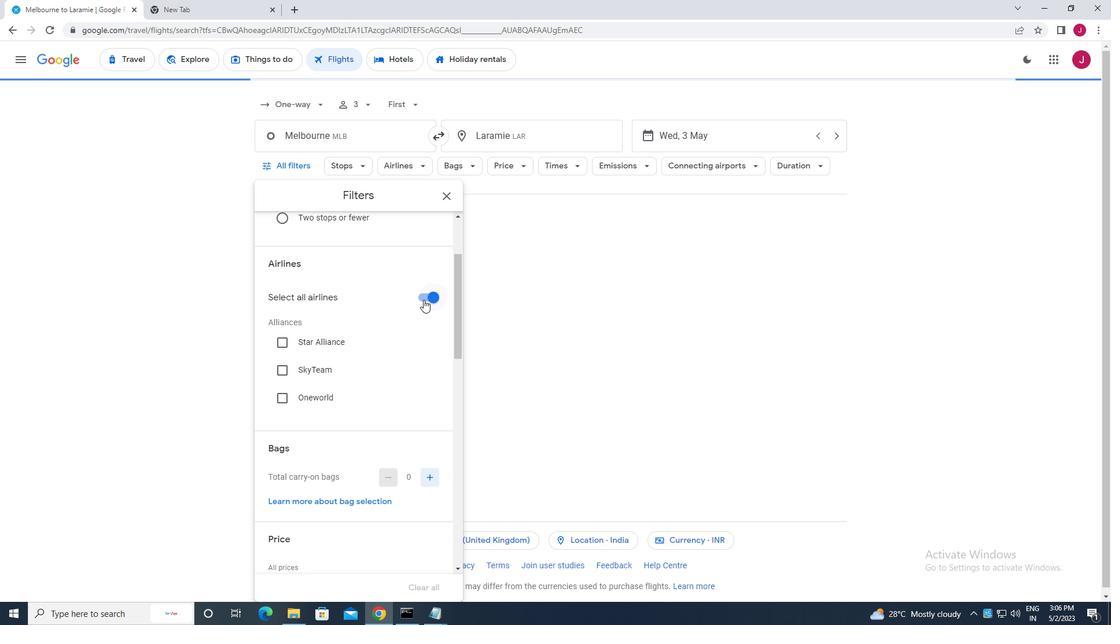 
Action: Mouse moved to (423, 299)
Screenshot: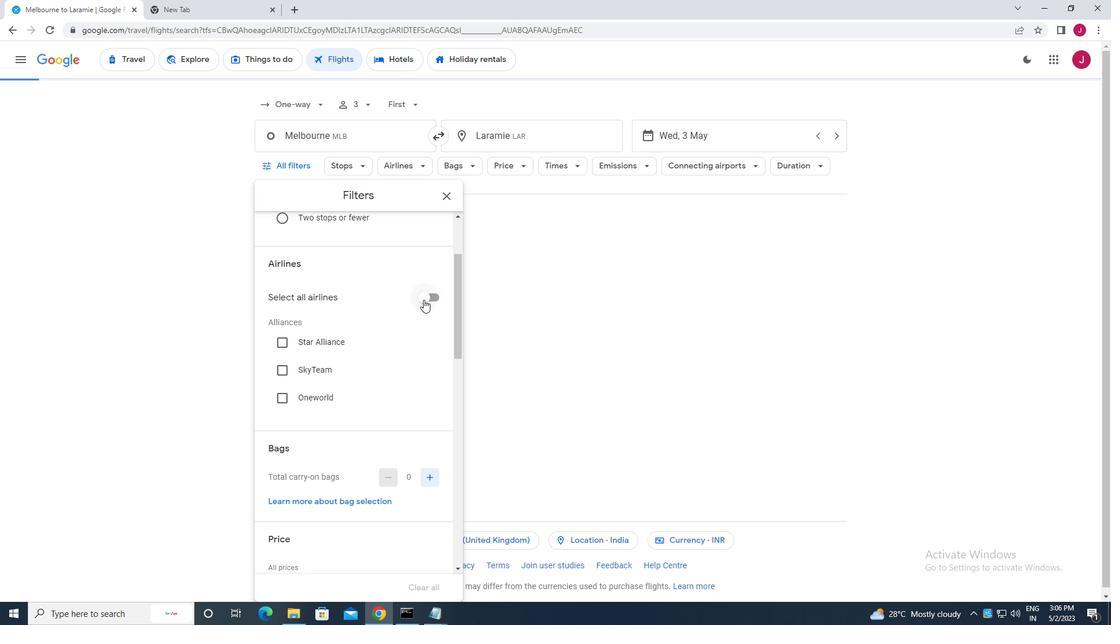 
Action: Mouse scrolled (423, 299) with delta (0, 0)
Screenshot: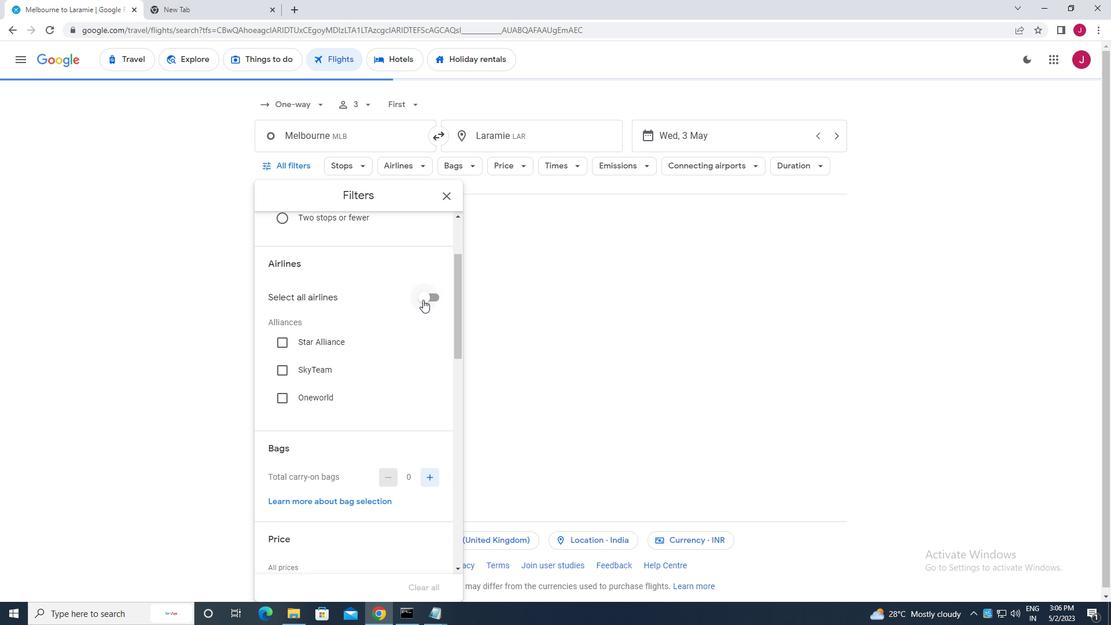 
Action: Mouse scrolled (423, 299) with delta (0, 0)
Screenshot: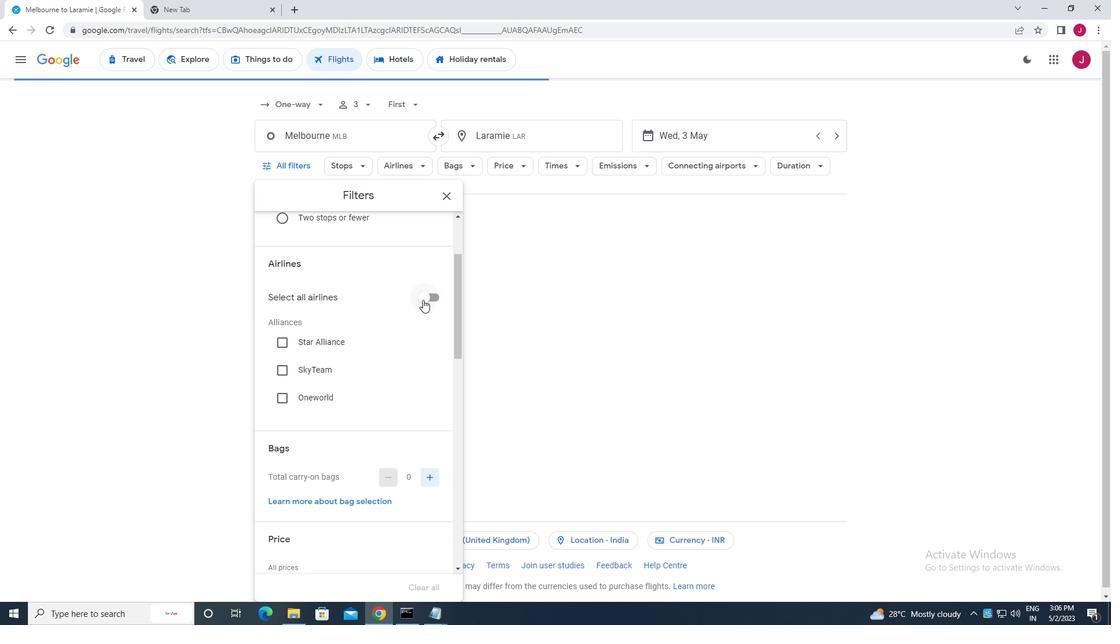 
Action: Mouse scrolled (423, 300) with delta (0, 0)
Screenshot: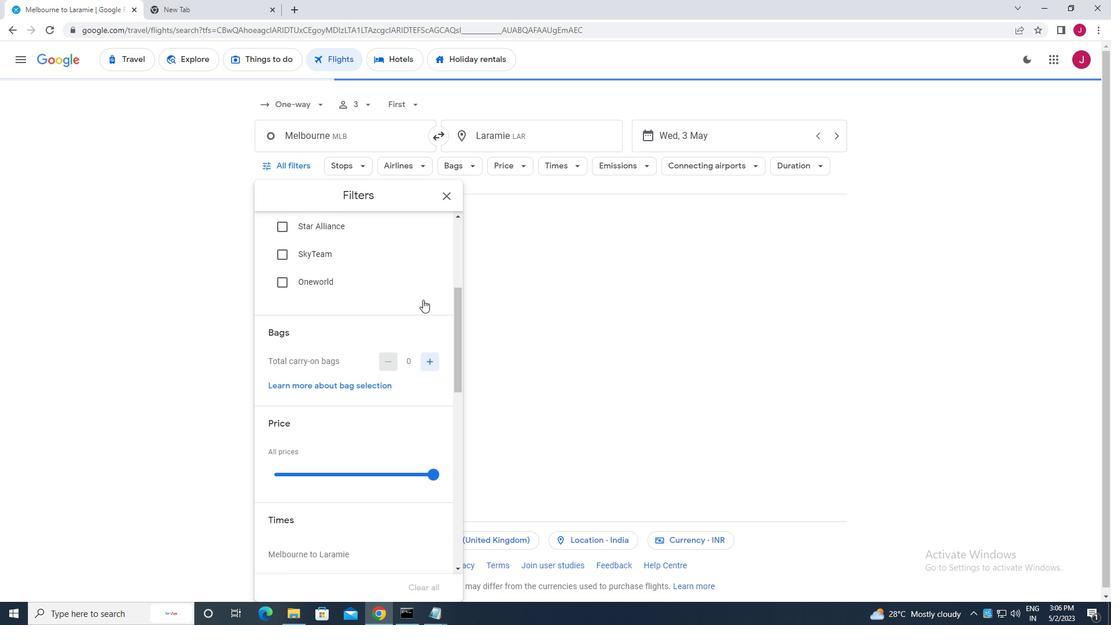 
Action: Mouse scrolled (423, 300) with delta (0, 0)
Screenshot: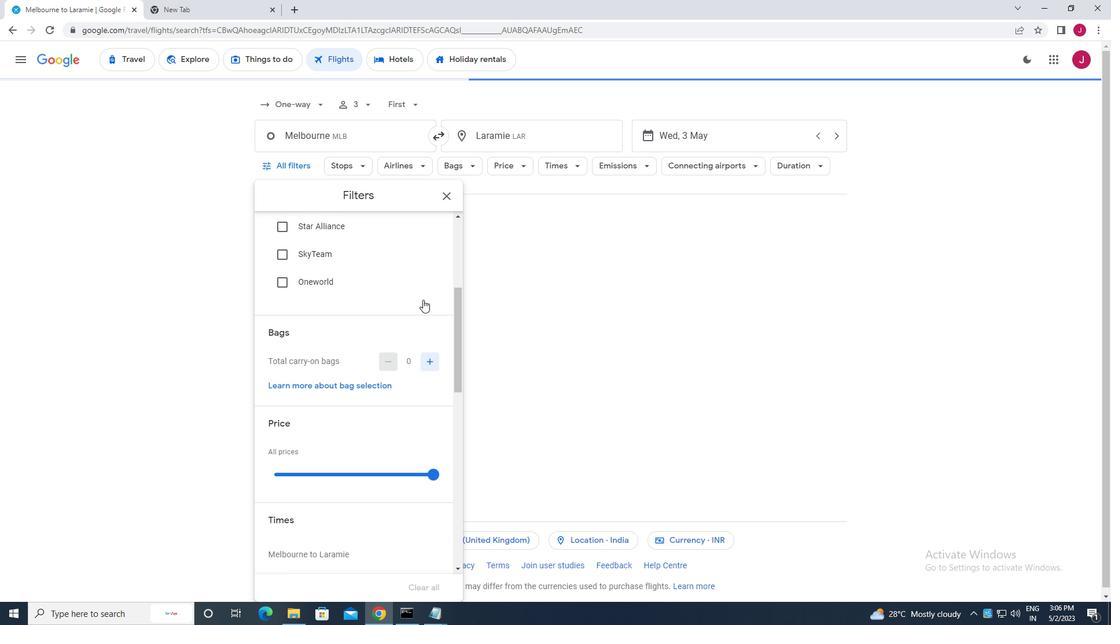 
Action: Mouse moved to (417, 265)
Screenshot: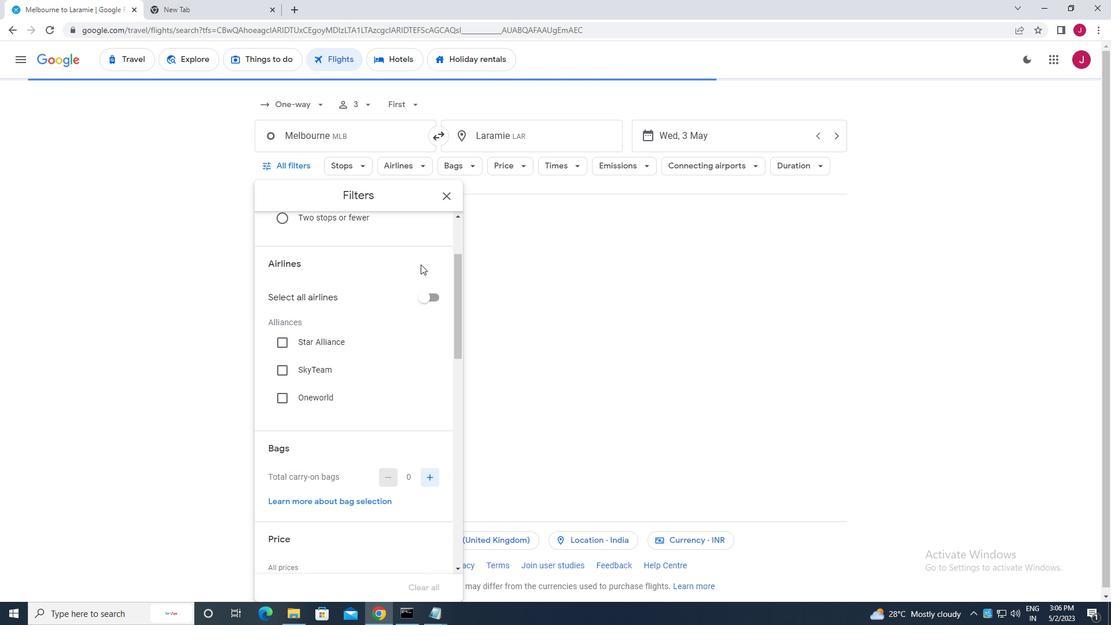 
Action: Mouse scrolled (417, 264) with delta (0, 0)
Screenshot: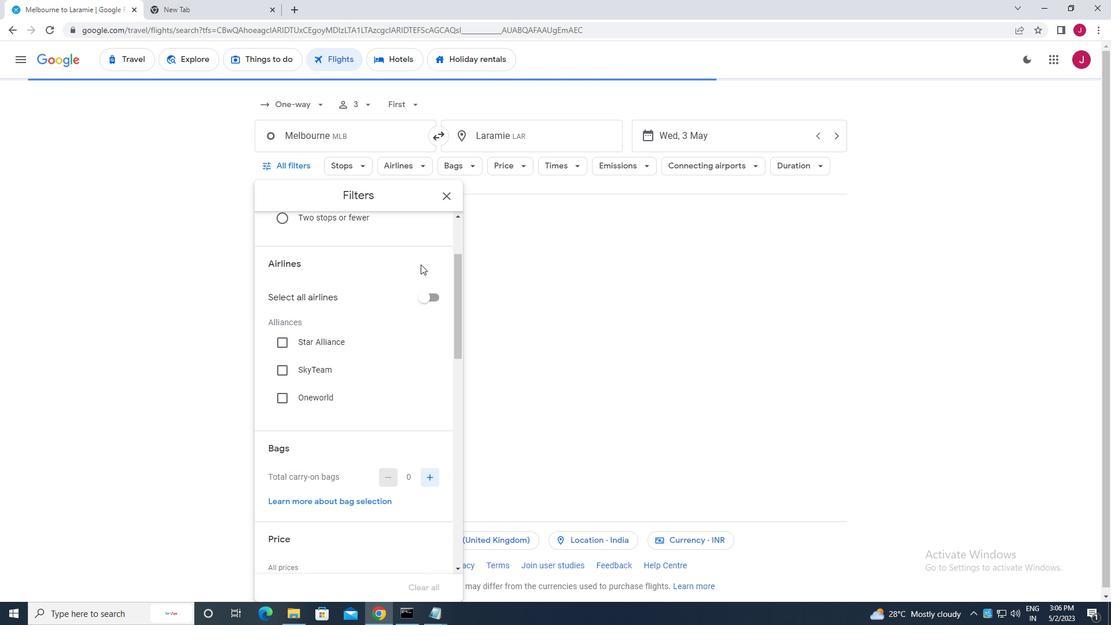 
Action: Mouse moved to (417, 270)
Screenshot: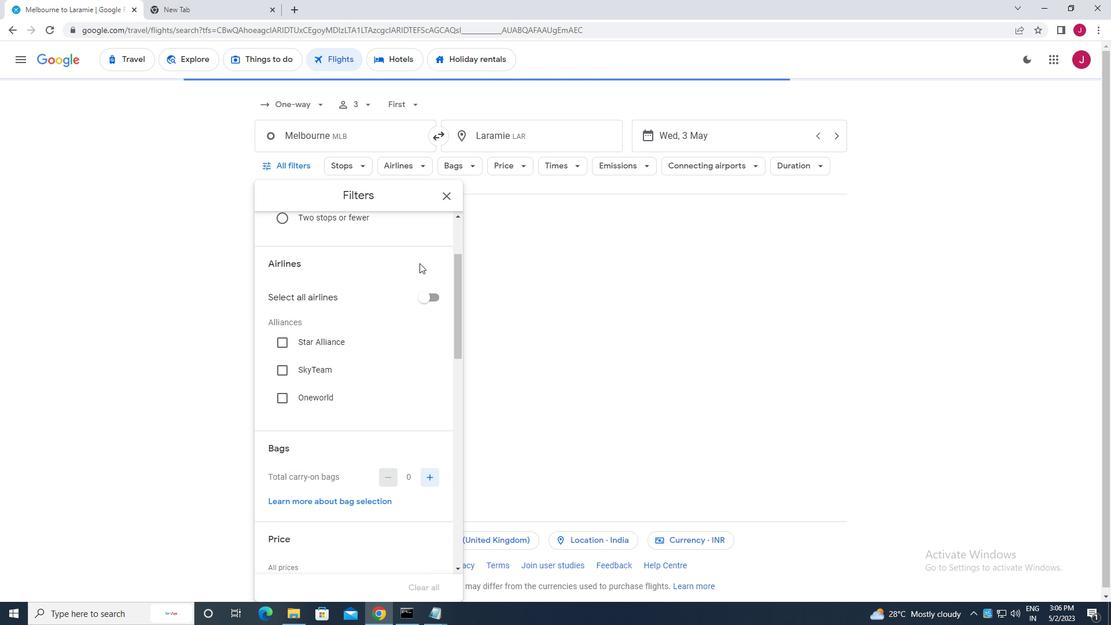 
Action: Mouse scrolled (417, 269) with delta (0, 0)
Screenshot: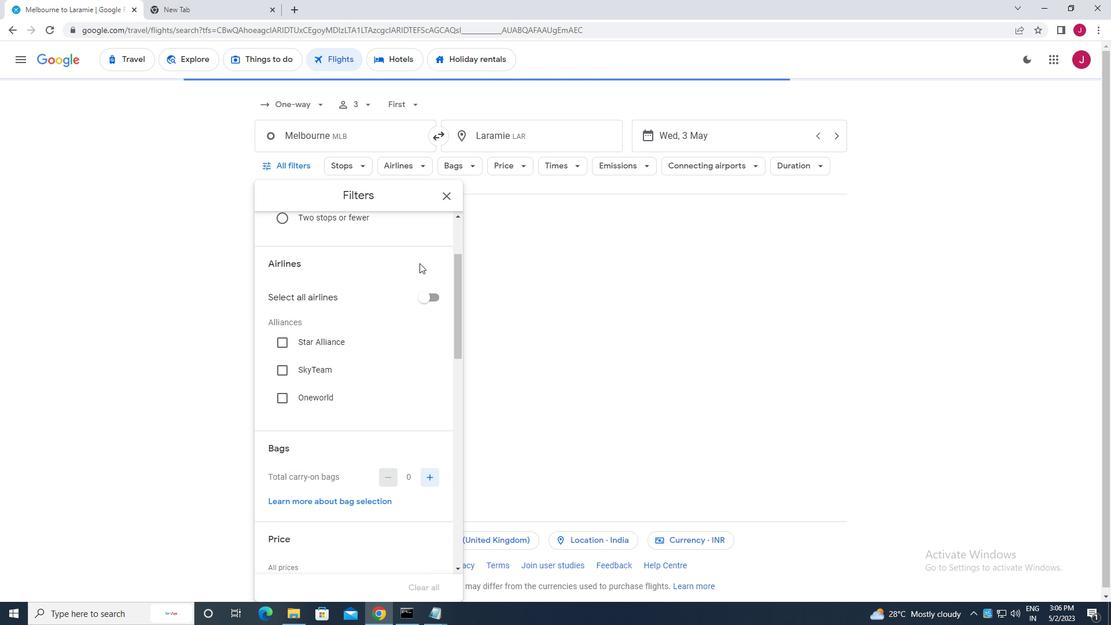 
Action: Mouse moved to (417, 273)
Screenshot: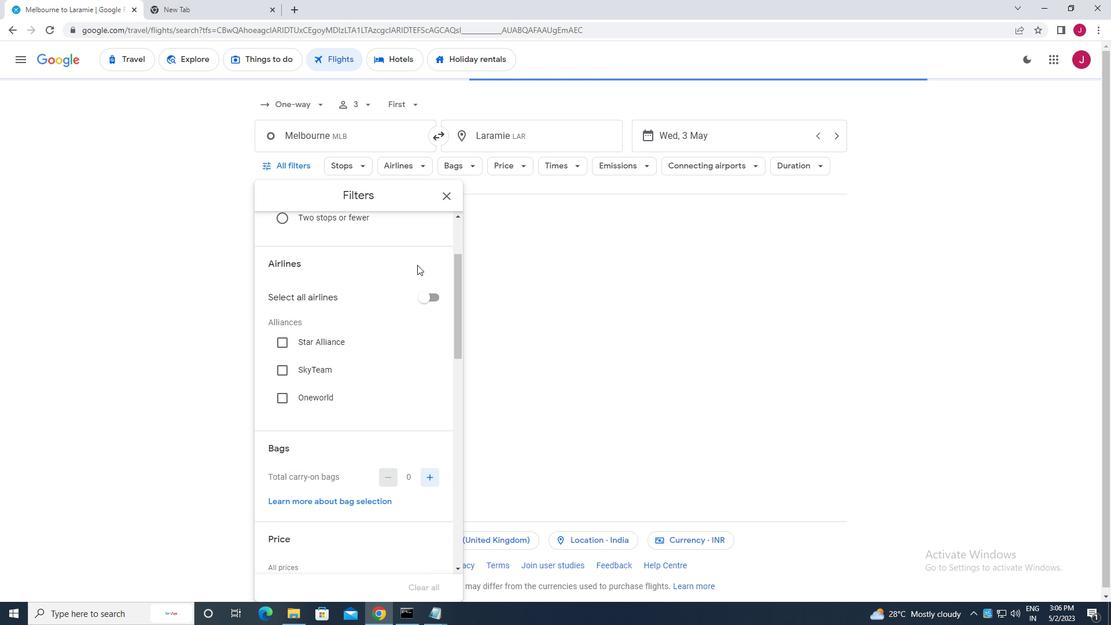 
Action: Mouse scrolled (417, 273) with delta (0, 0)
Screenshot: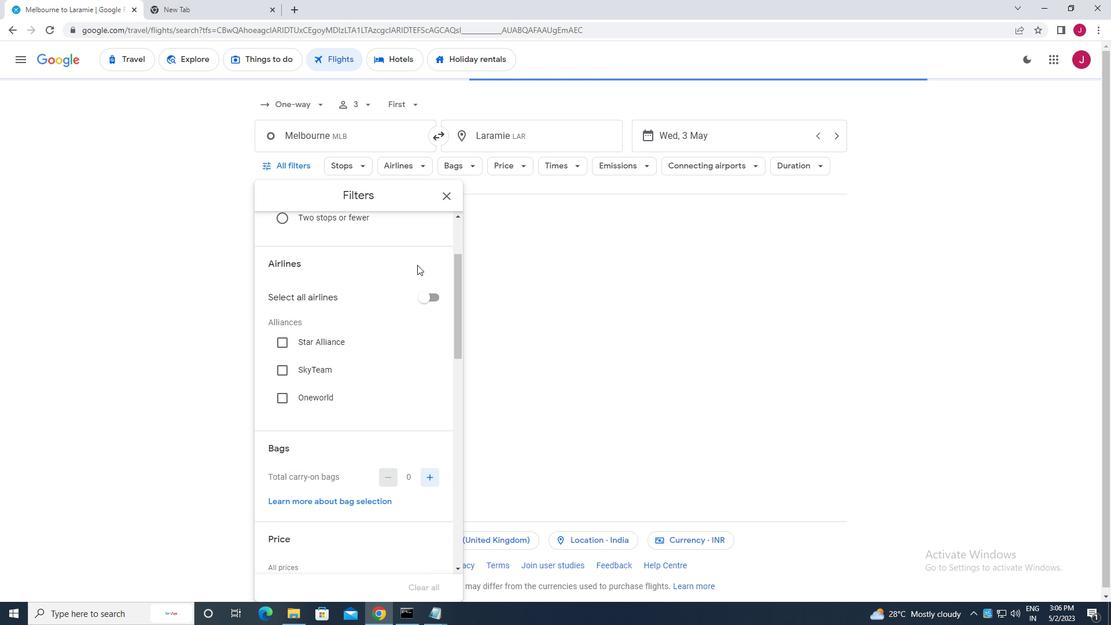 
Action: Mouse moved to (417, 275)
Screenshot: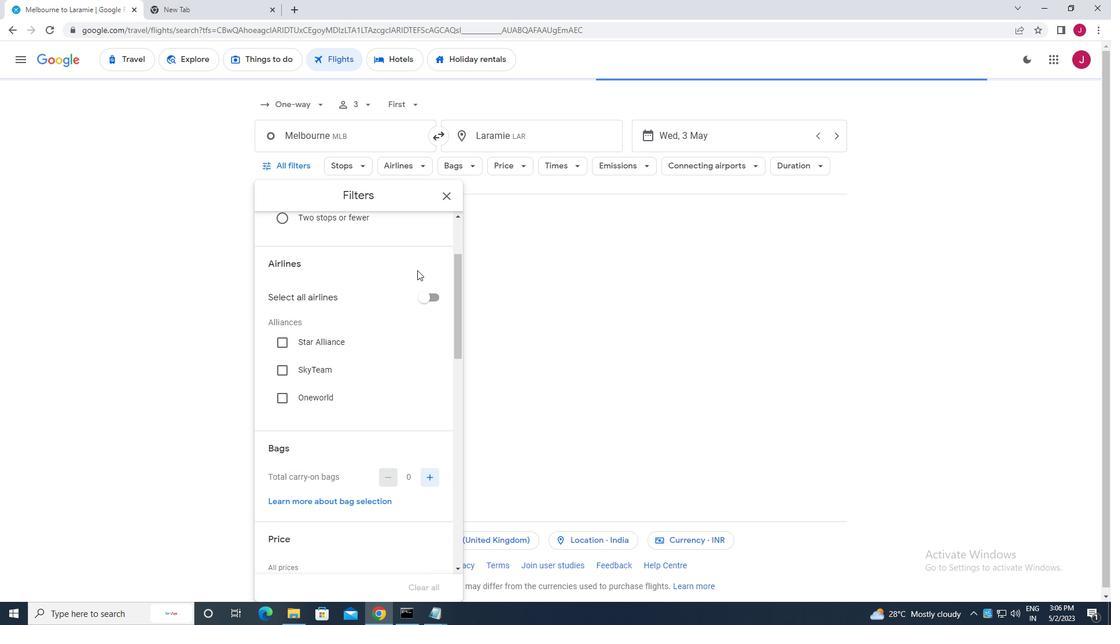 
Action: Mouse scrolled (417, 275) with delta (0, 0)
Screenshot: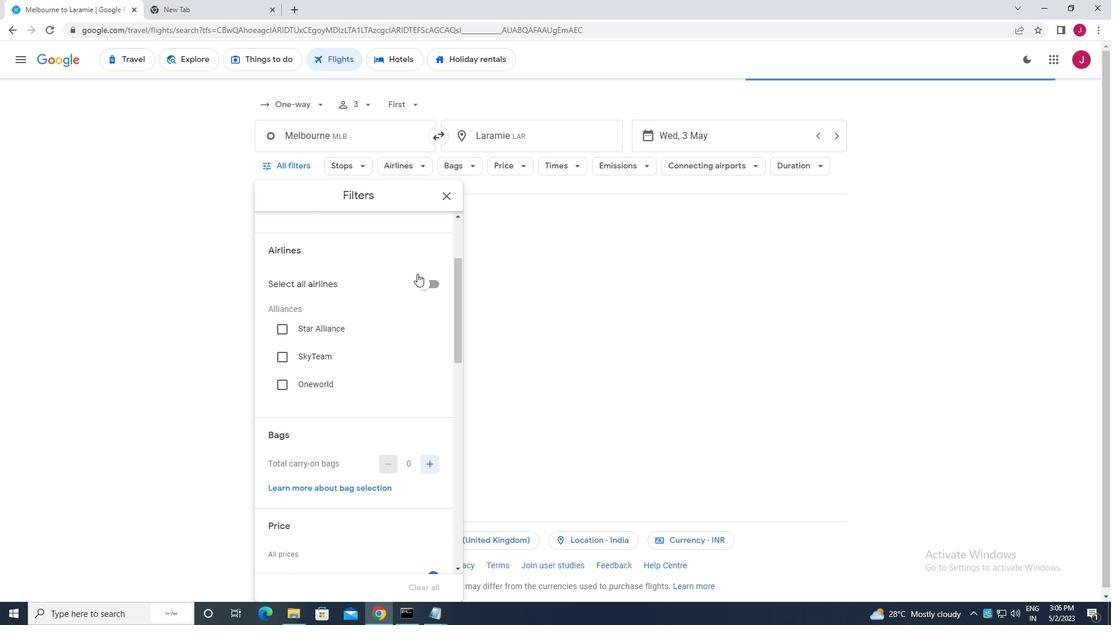 
Action: Mouse scrolled (417, 275) with delta (0, 0)
Screenshot: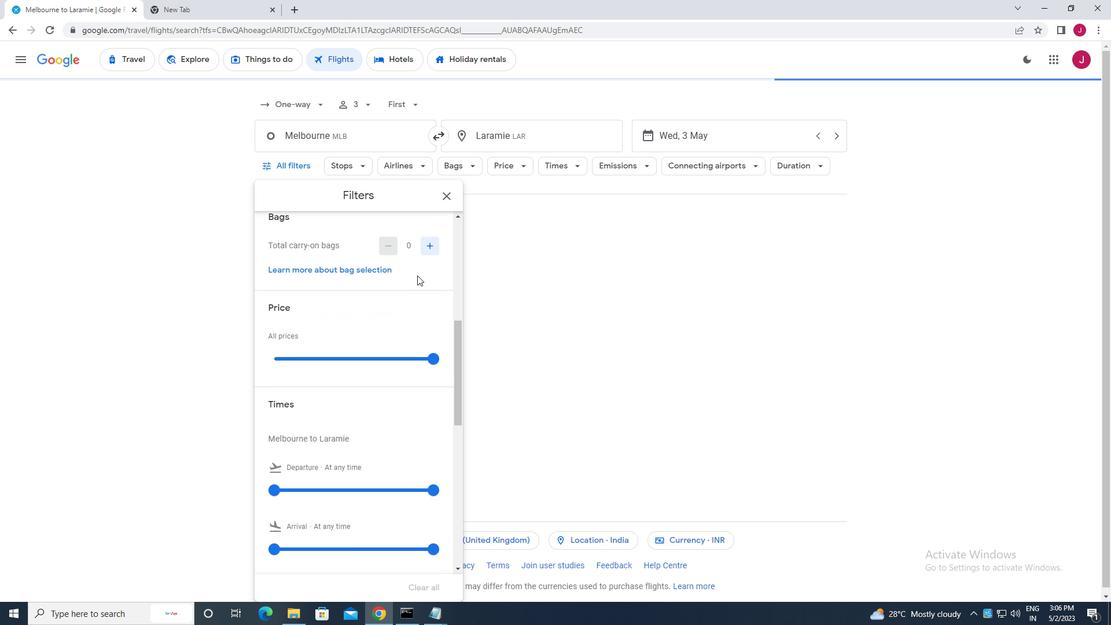 
Action: Mouse moved to (416, 327)
Screenshot: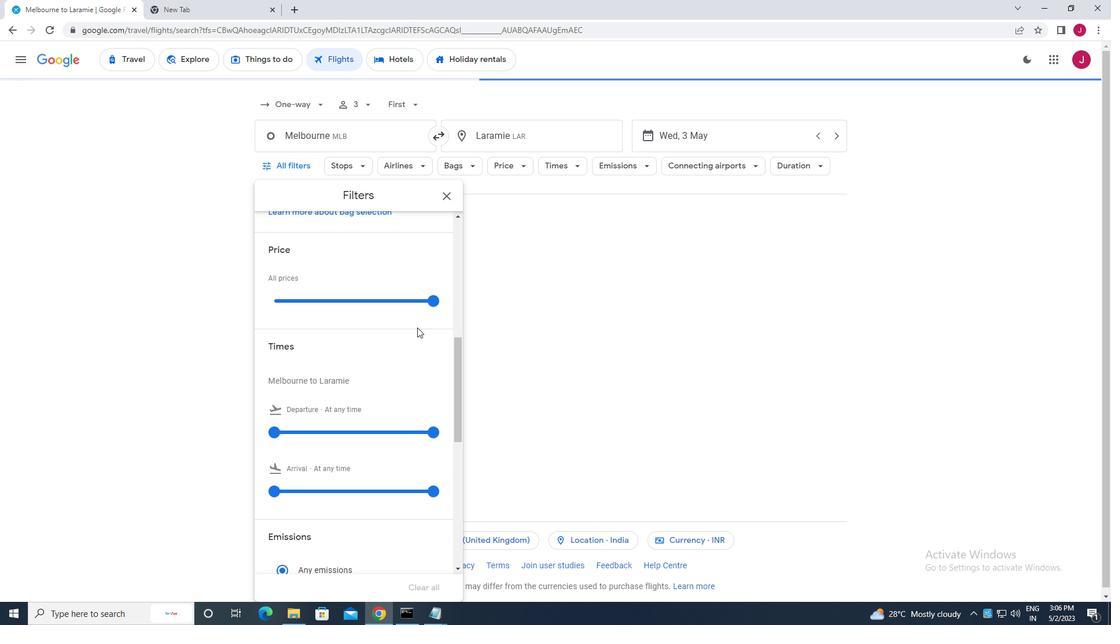 
Action: Mouse scrolled (416, 328) with delta (0, 0)
Screenshot: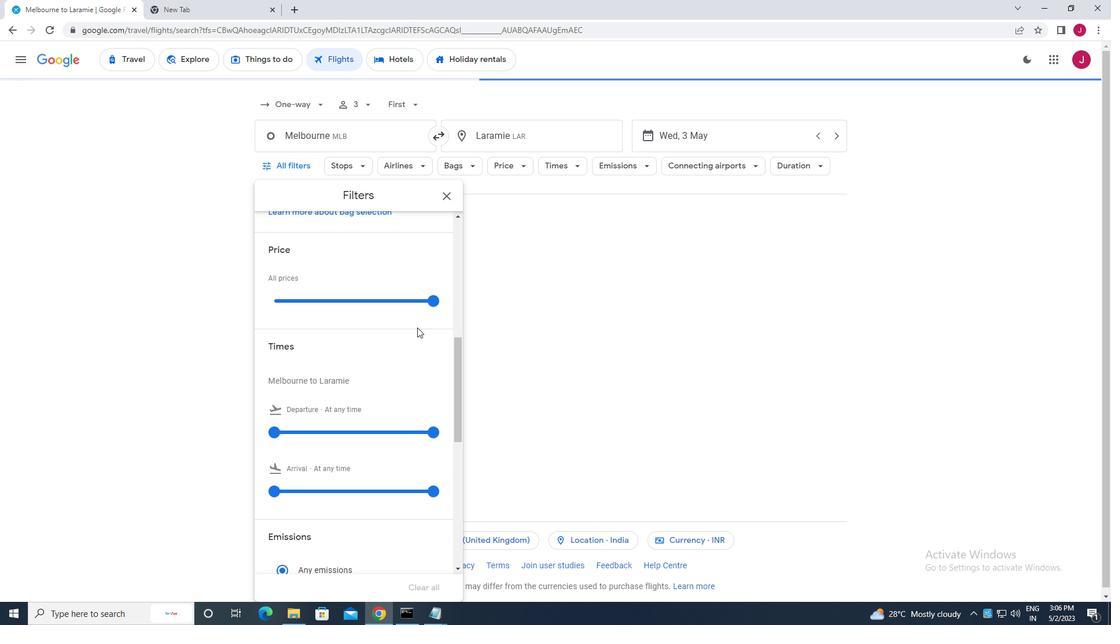 
Action: Mouse moved to (416, 327)
Screenshot: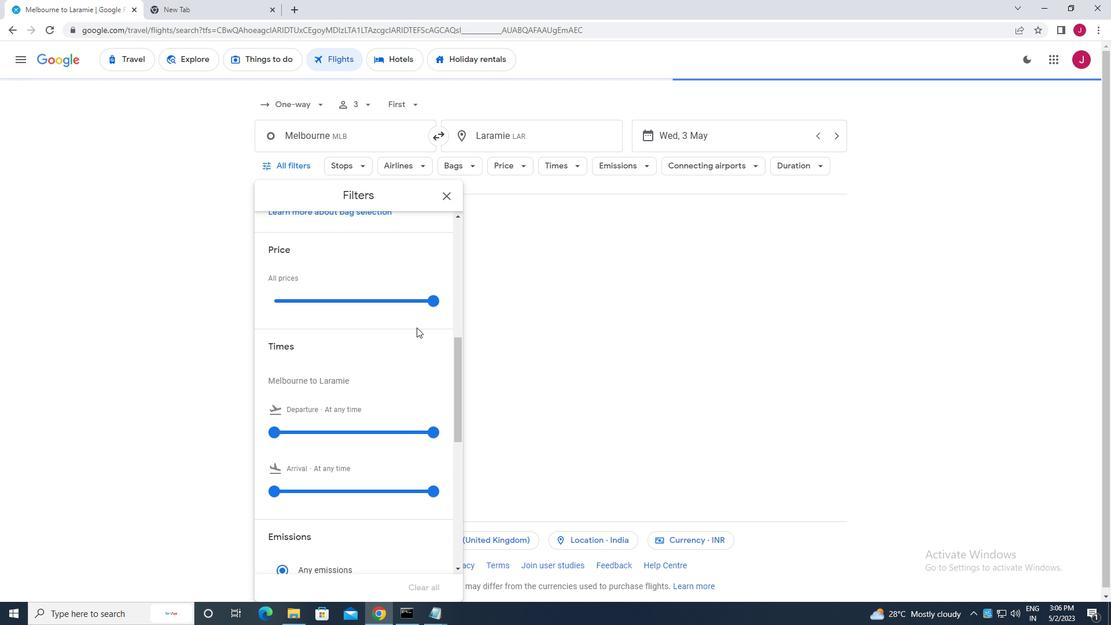 
Action: Mouse scrolled (416, 327) with delta (0, 0)
Screenshot: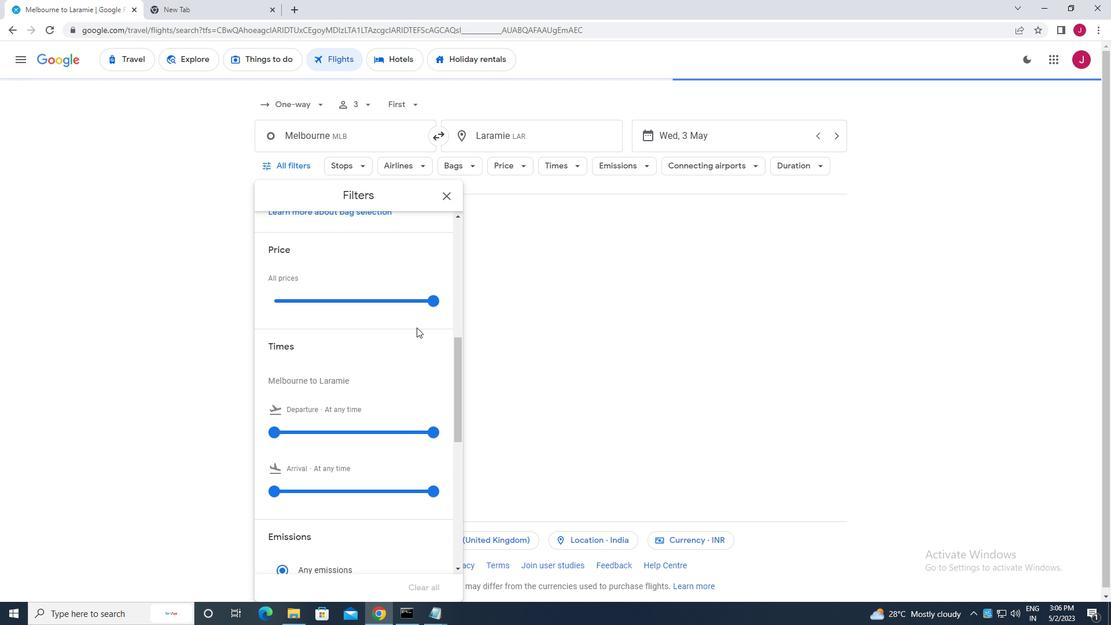 
Action: Mouse moved to (421, 308)
Screenshot: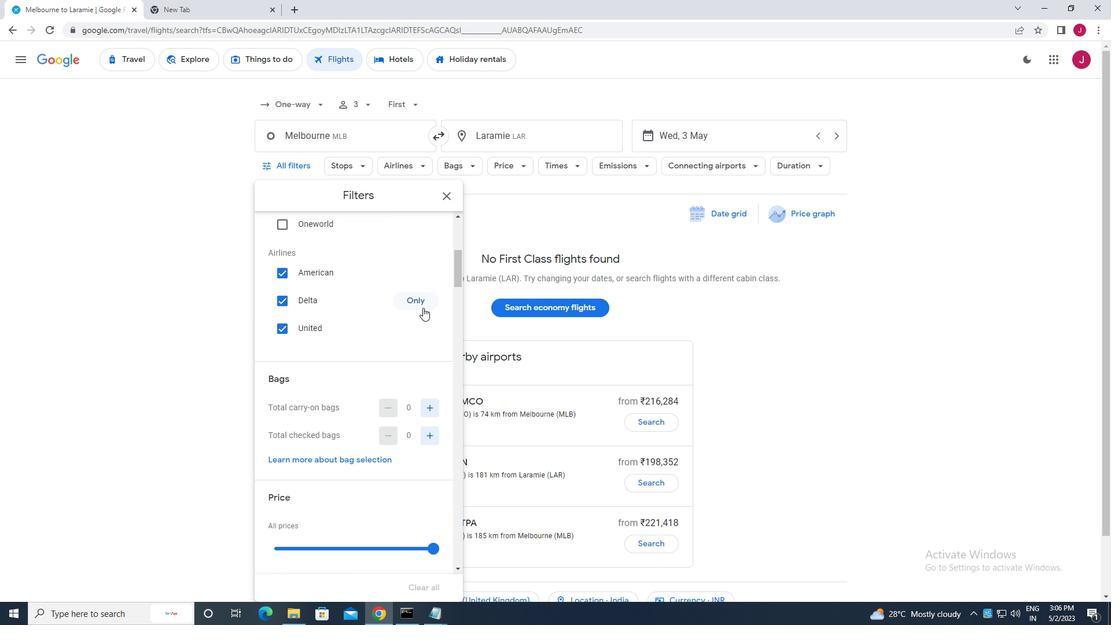 
Action: Mouse scrolled (421, 308) with delta (0, 0)
Screenshot: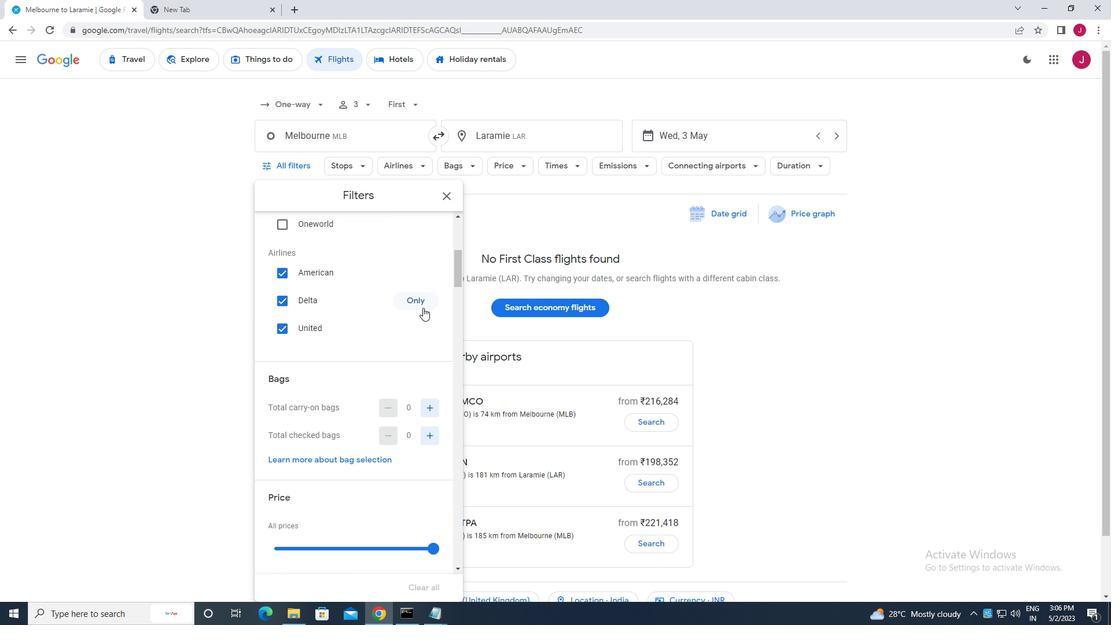 
Action: Mouse moved to (418, 308)
Screenshot: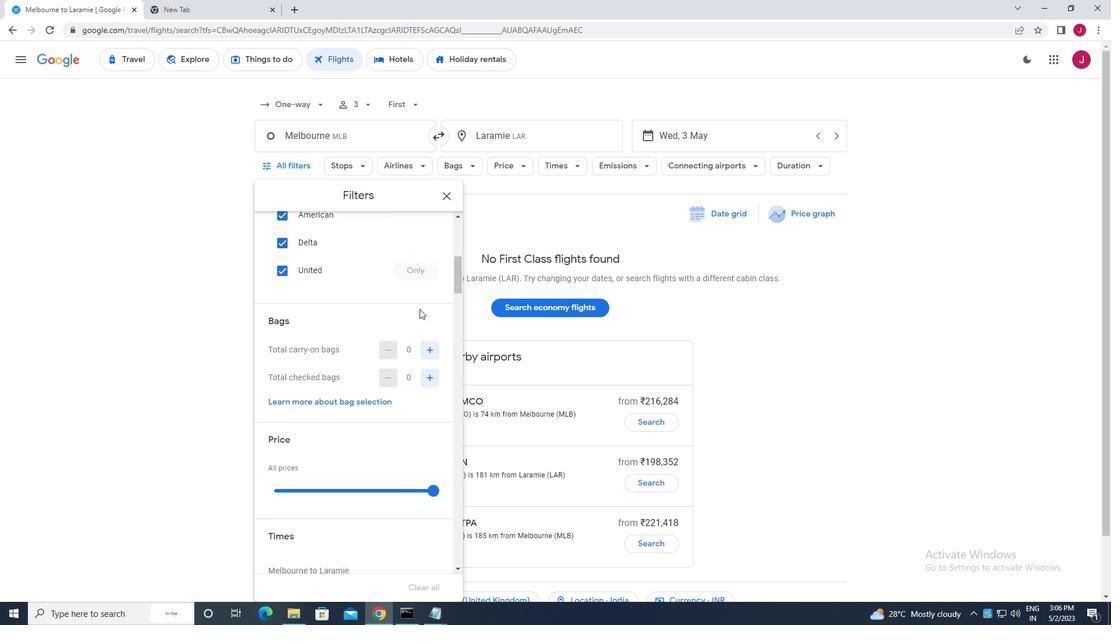 
Action: Mouse scrolled (418, 308) with delta (0, 0)
Screenshot: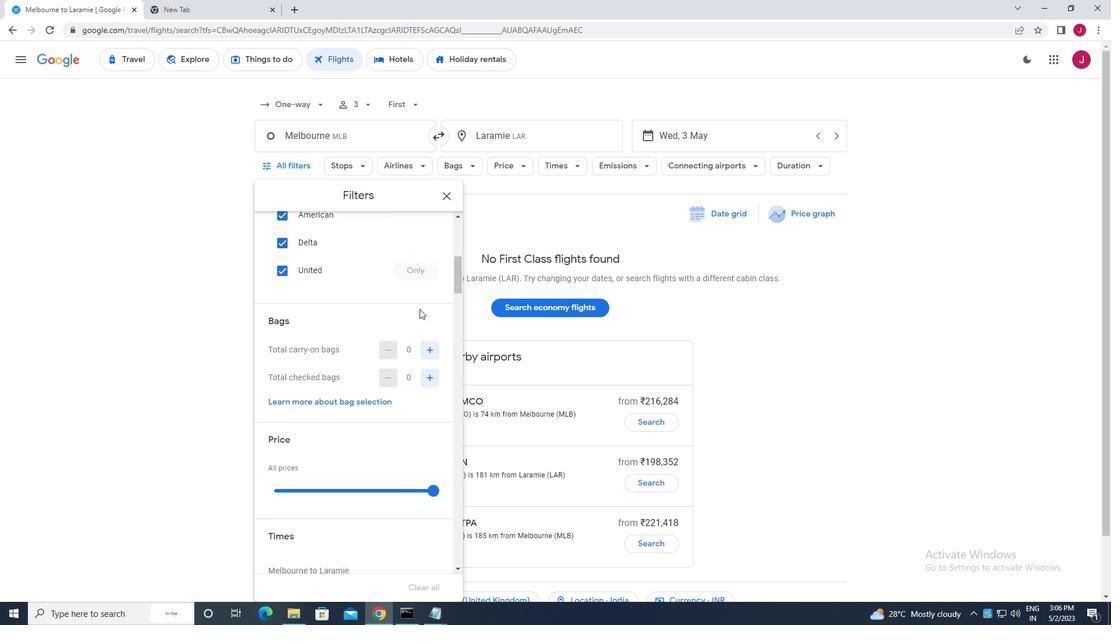 
Action: Mouse scrolled (418, 308) with delta (0, 0)
Screenshot: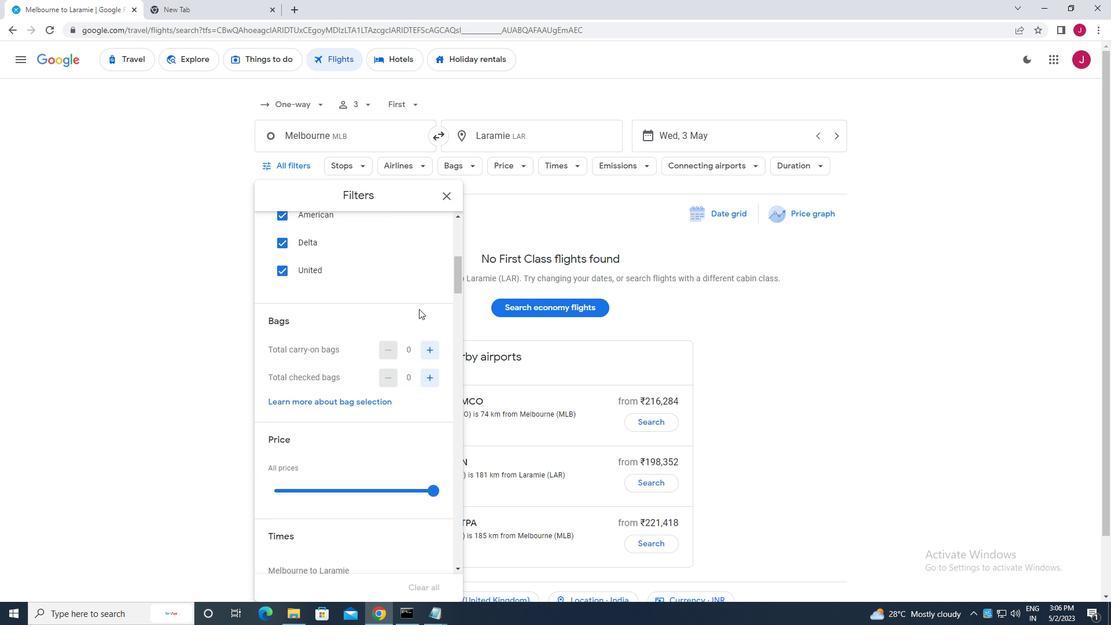 
Action: Mouse scrolled (418, 308) with delta (0, 0)
Screenshot: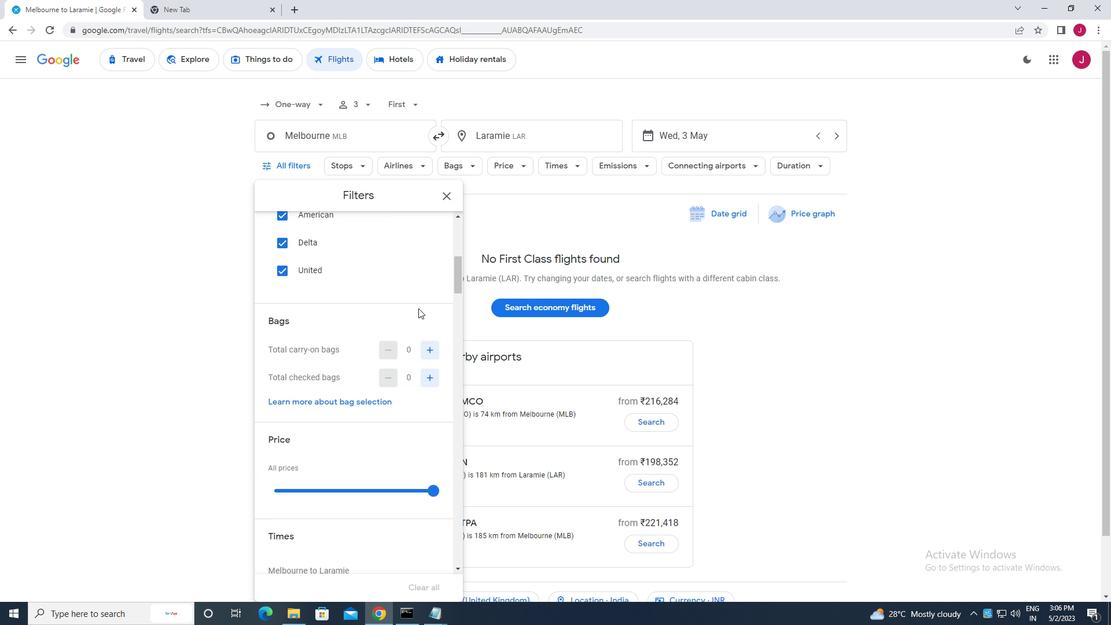 
Action: Mouse moved to (427, 242)
Screenshot: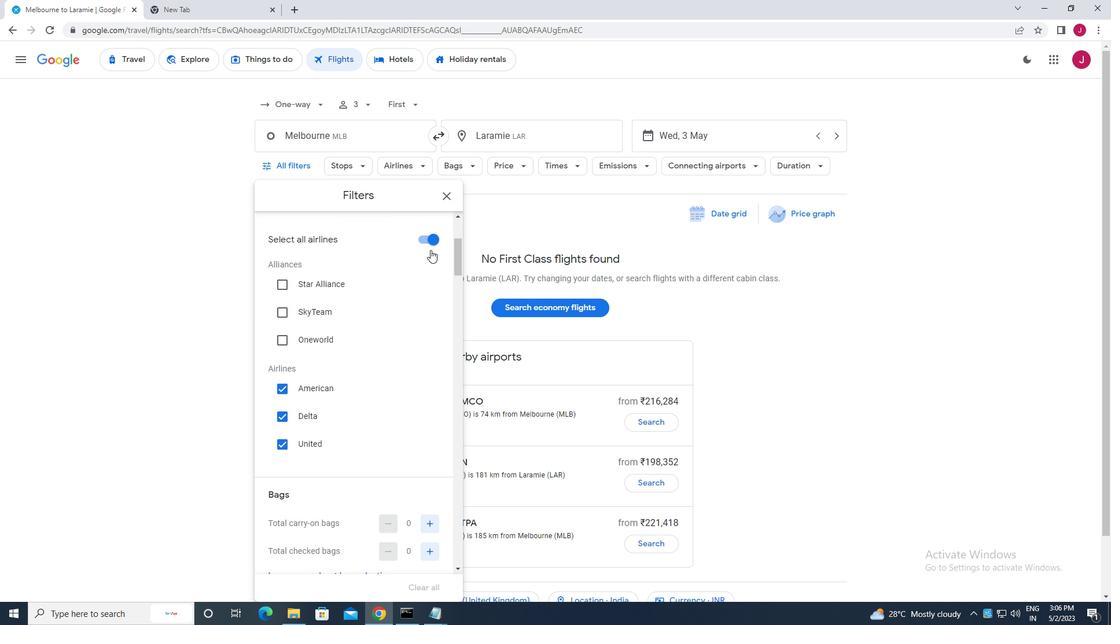 
Action: Mouse pressed left at (427, 242)
Screenshot: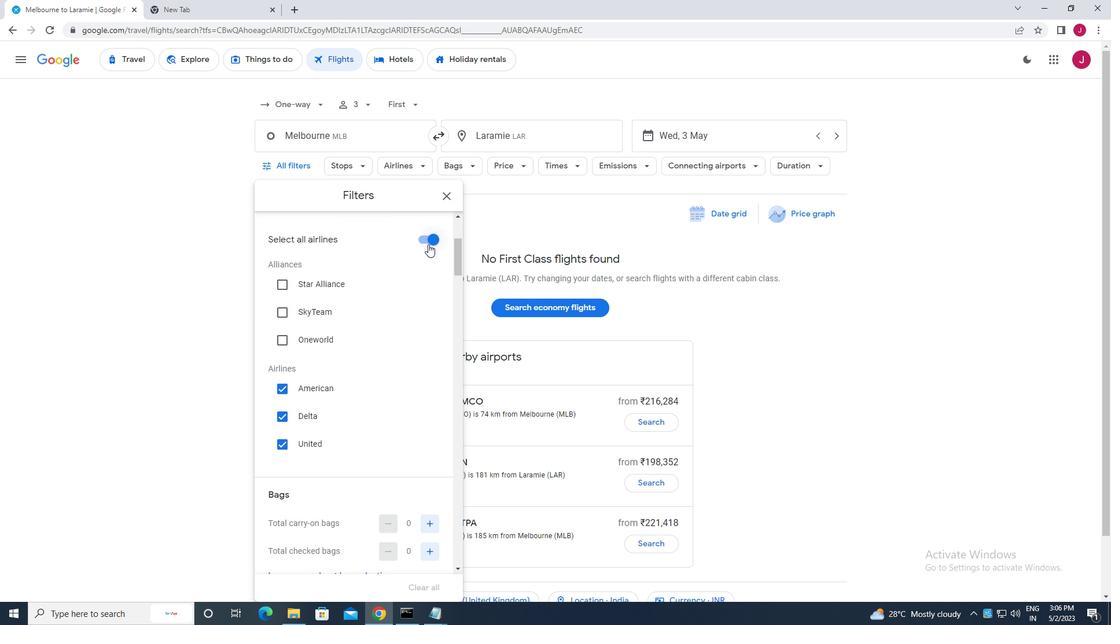 
Action: Mouse moved to (405, 293)
Screenshot: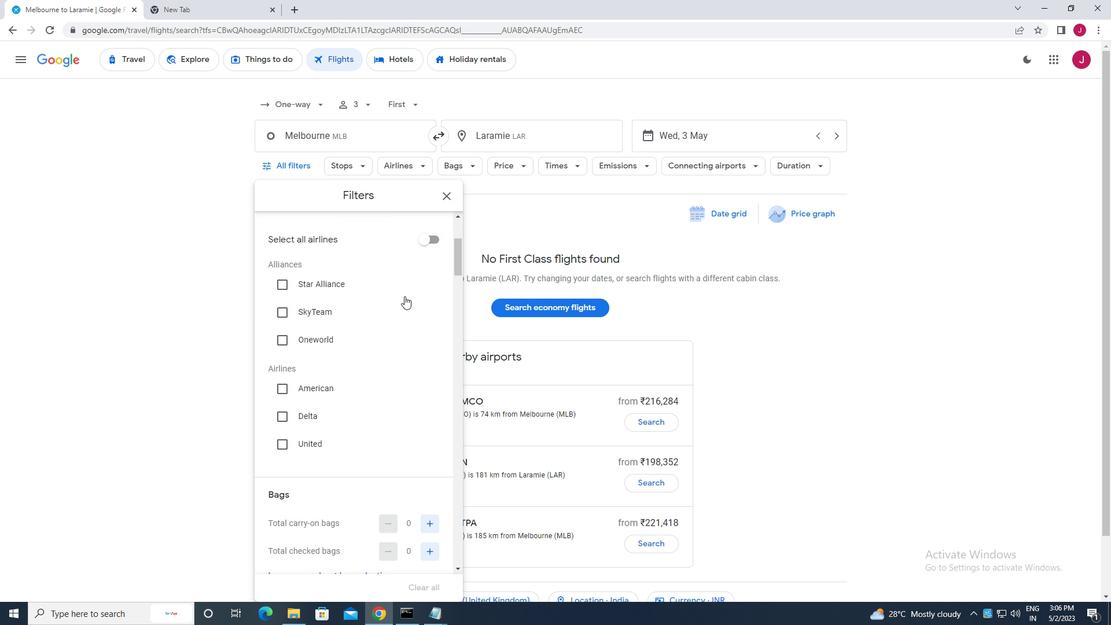 
Action: Mouse scrolled (405, 292) with delta (0, 0)
Screenshot: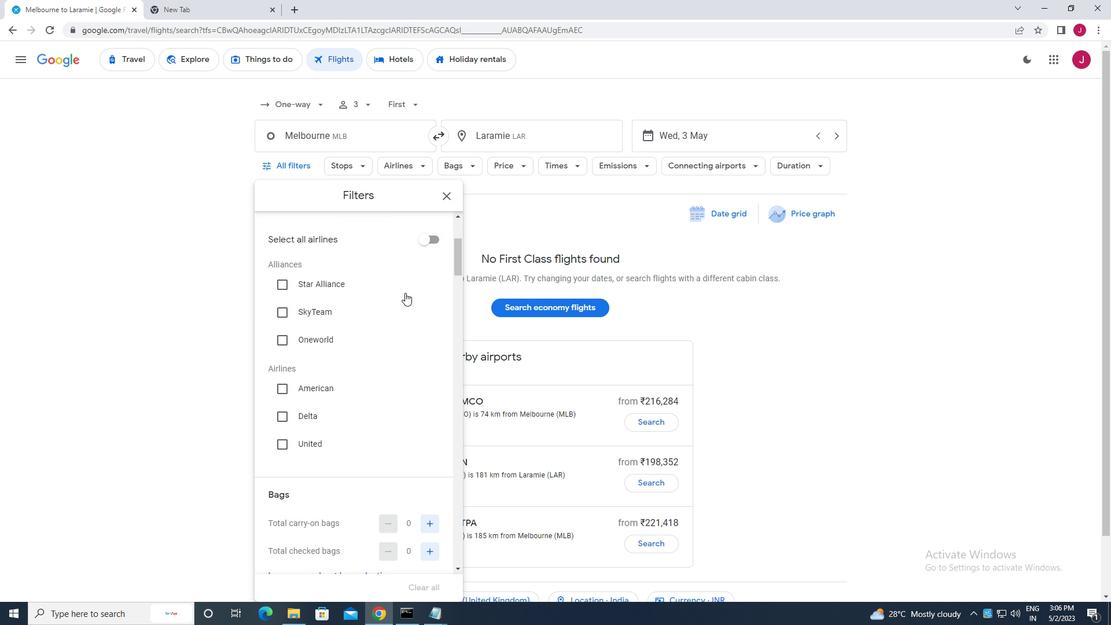 
Action: Mouse scrolled (405, 292) with delta (0, 0)
Screenshot: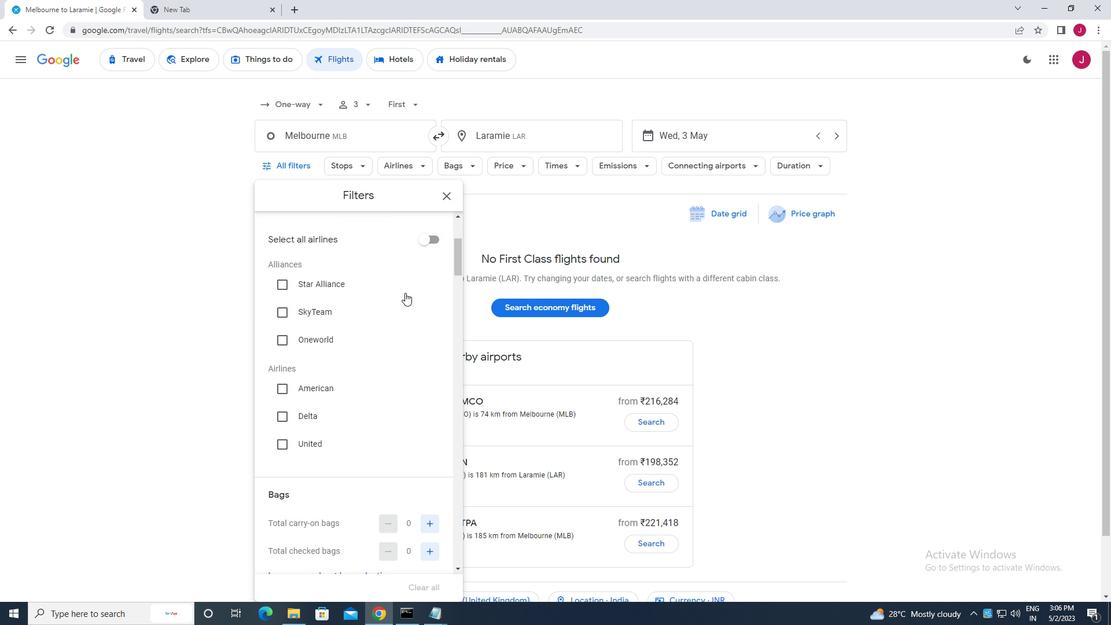 
Action: Mouse scrolled (405, 292) with delta (0, 0)
Screenshot: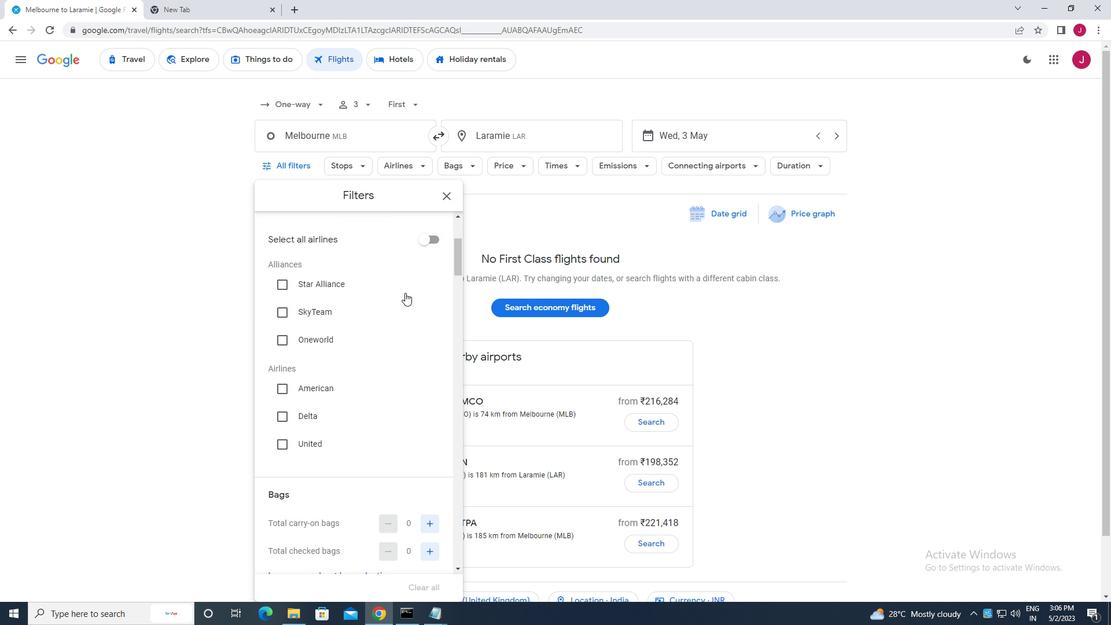 
Action: Mouse scrolled (405, 292) with delta (0, 0)
Screenshot: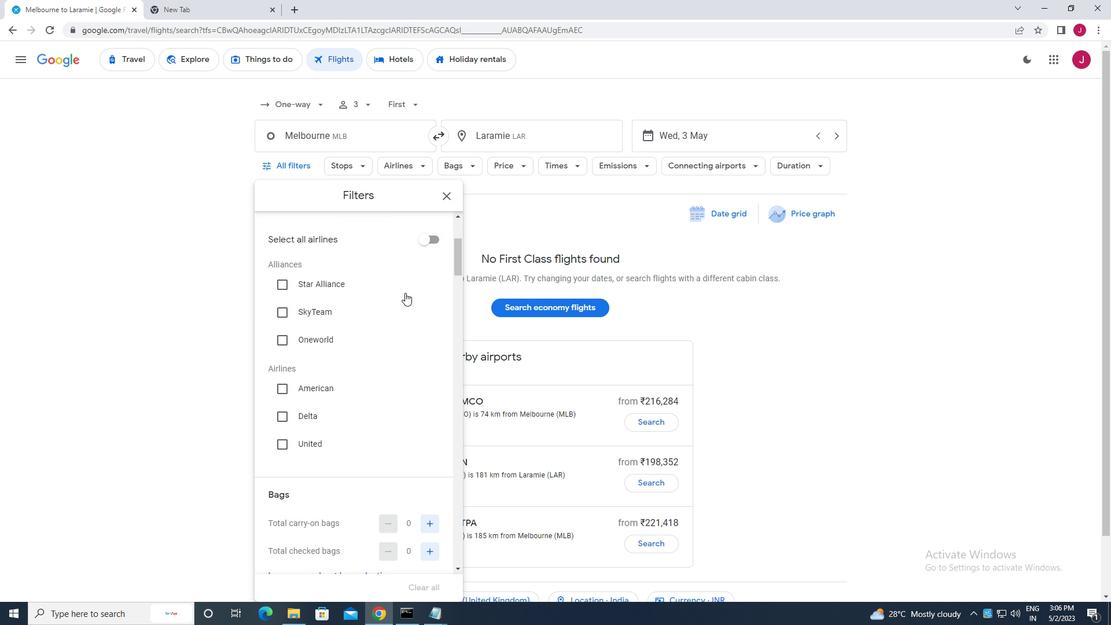 
Action: Mouse moved to (427, 294)
Screenshot: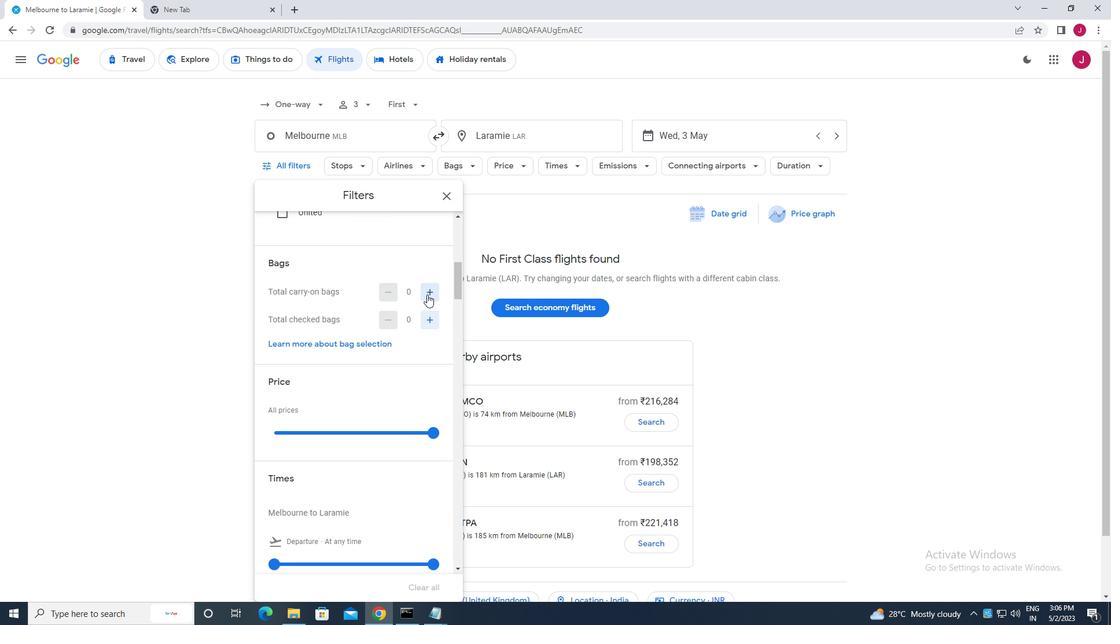 
Action: Mouse pressed left at (427, 294)
Screenshot: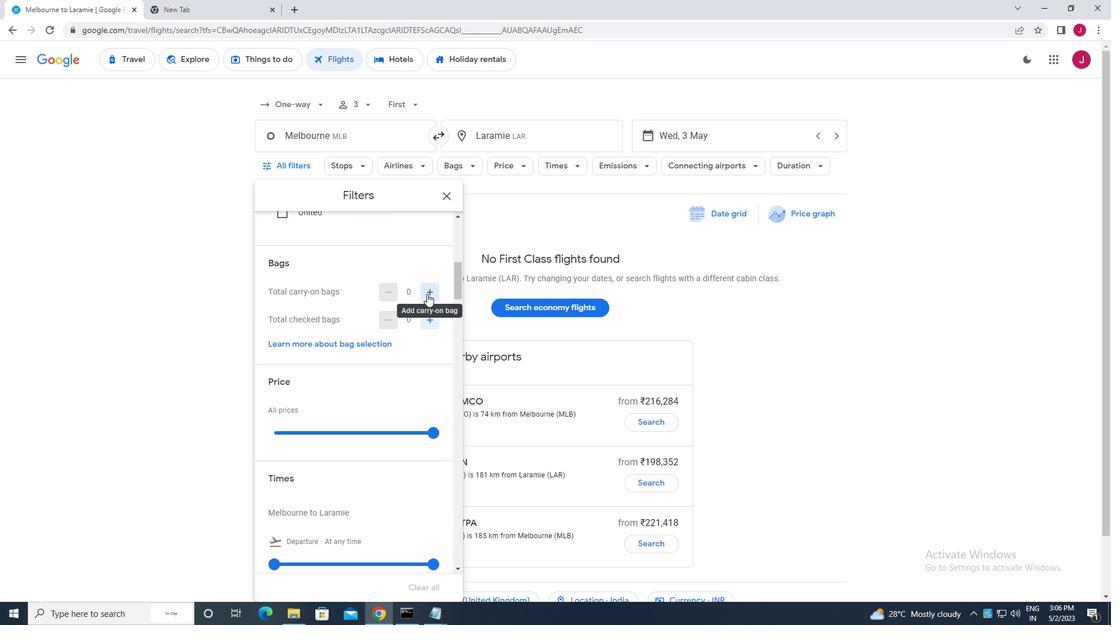 
Action: Mouse moved to (422, 322)
Screenshot: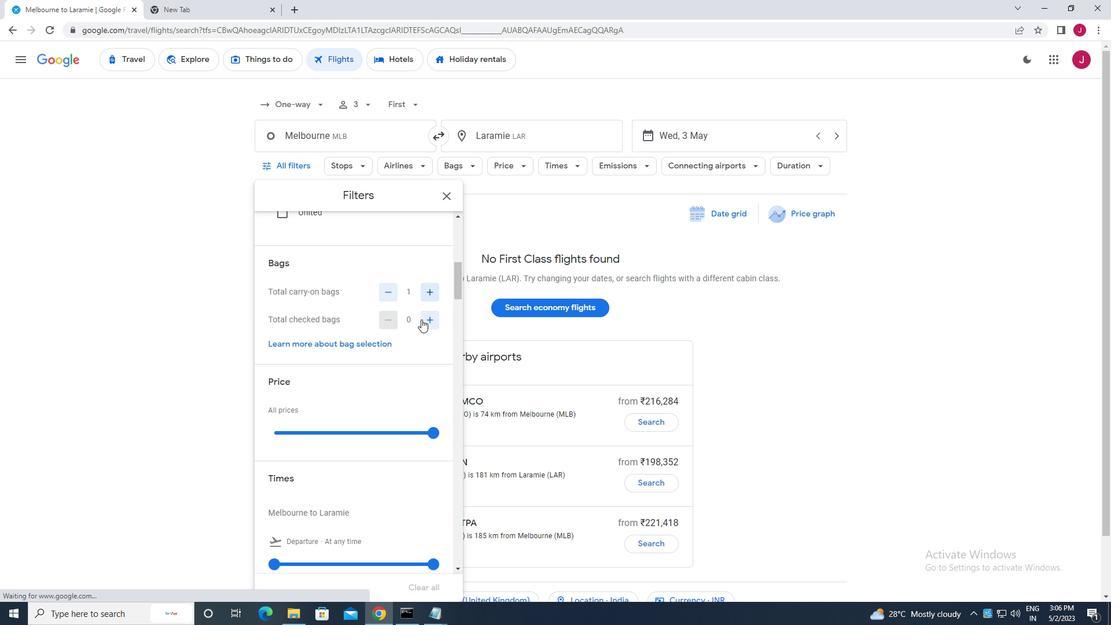 
Action: Mouse scrolled (422, 321) with delta (0, 0)
Screenshot: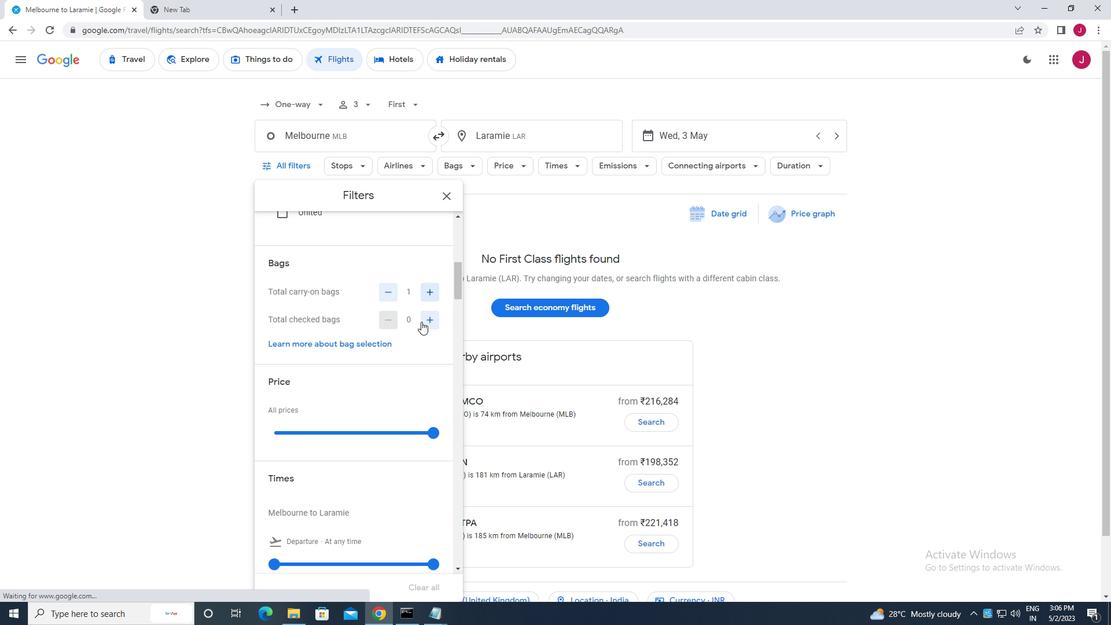 
Action: Mouse moved to (422, 323)
Screenshot: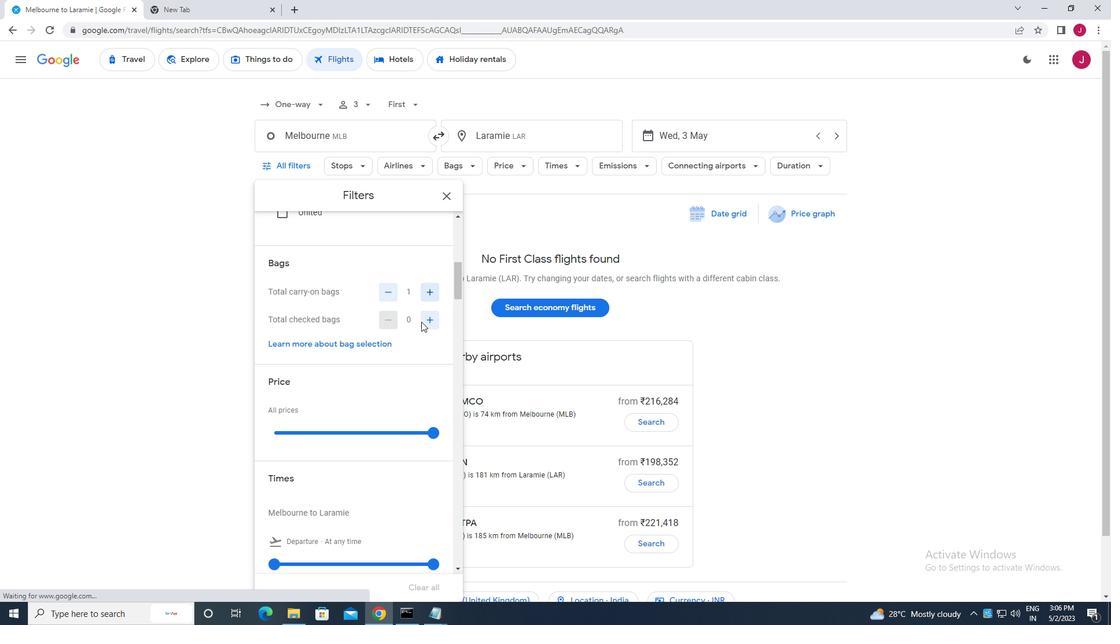 
Action: Mouse scrolled (422, 322) with delta (0, 0)
Screenshot: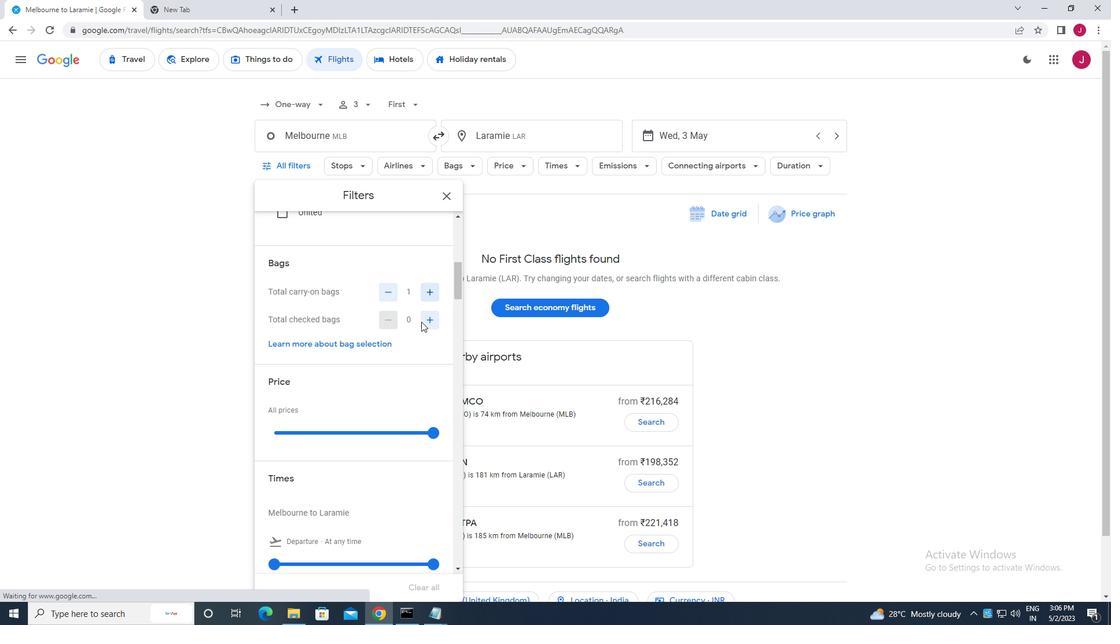 
Action: Mouse moved to (433, 316)
Screenshot: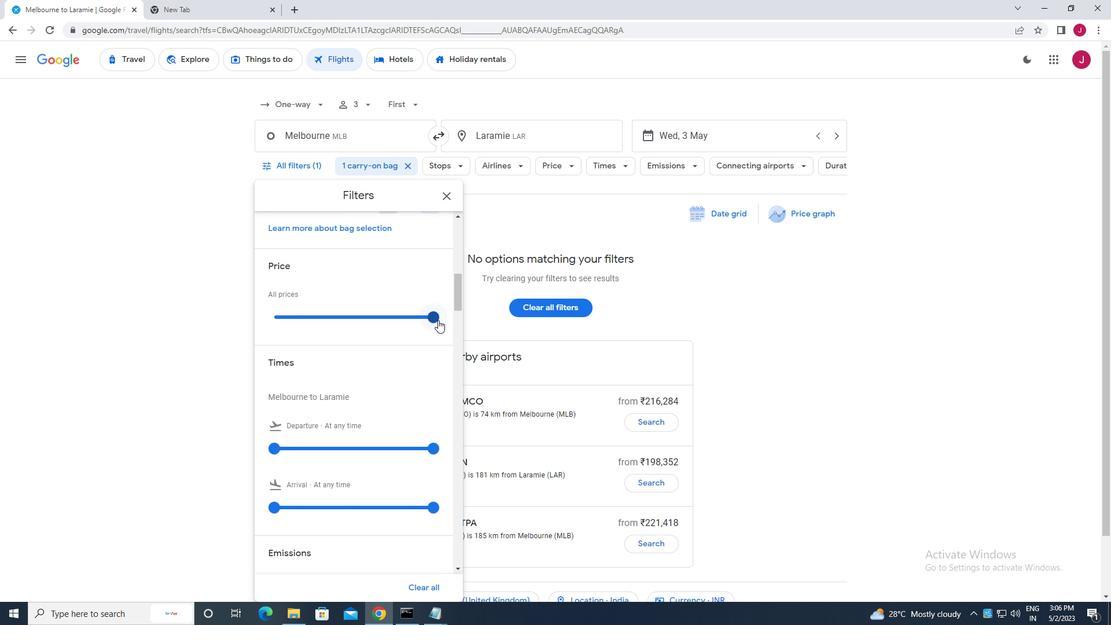 
Action: Mouse pressed left at (433, 316)
Screenshot: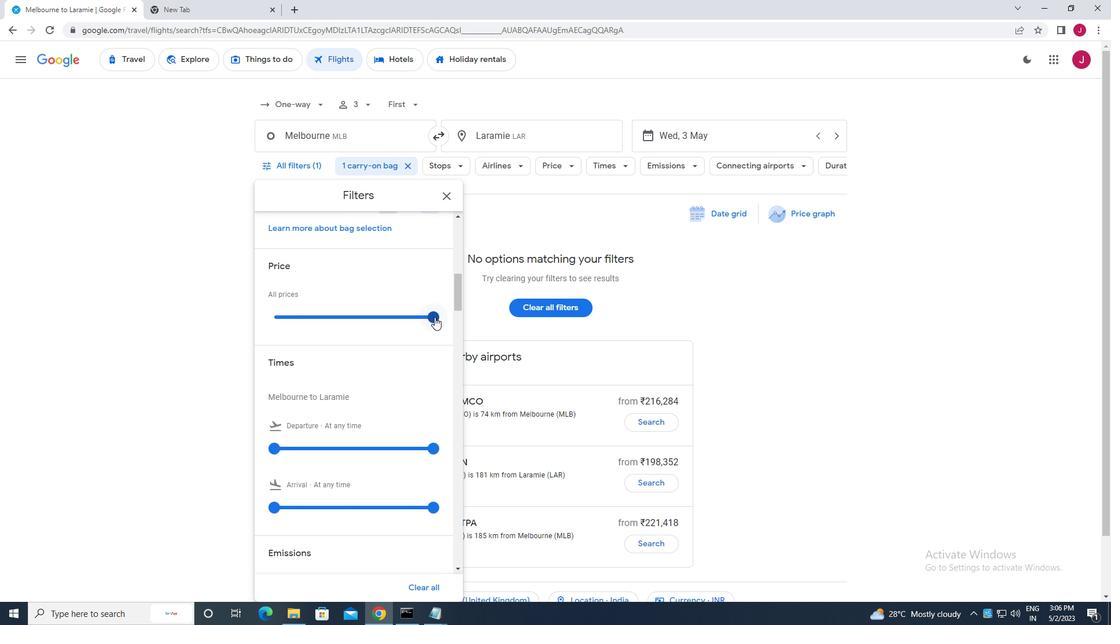 
Action: Mouse moved to (335, 317)
Screenshot: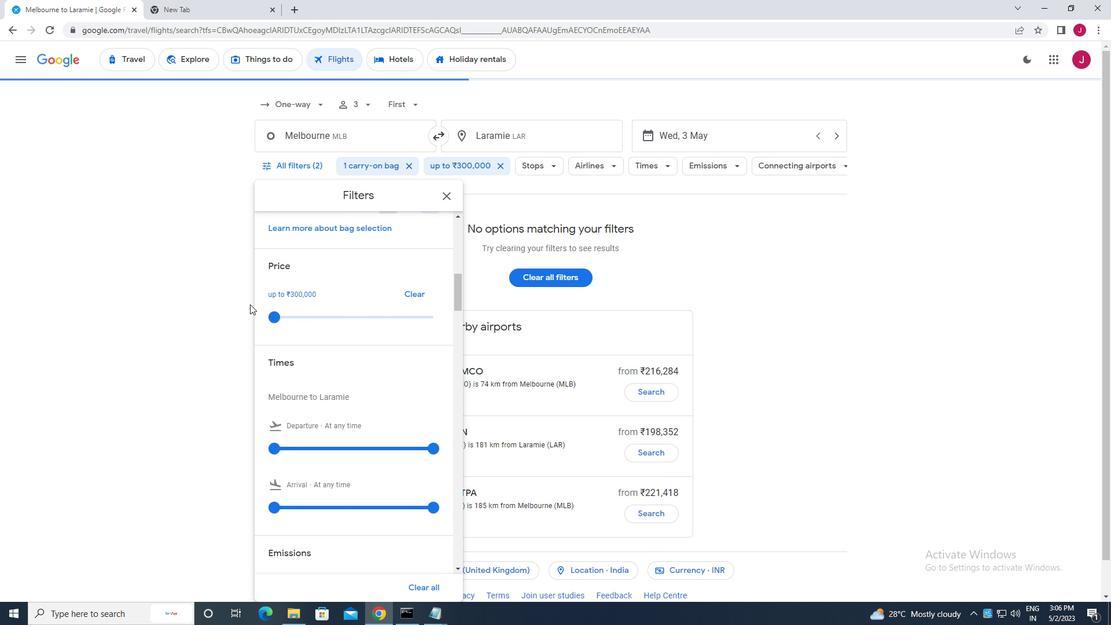 
Action: Mouse scrolled (335, 317) with delta (0, 0)
Screenshot: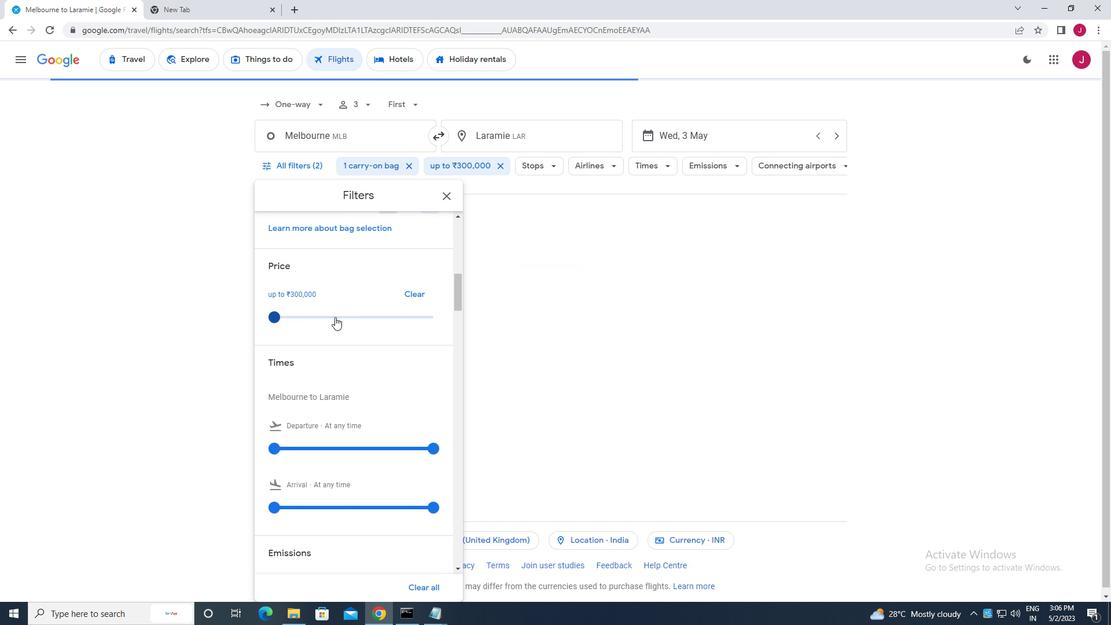
Action: Mouse scrolled (335, 317) with delta (0, 0)
Screenshot: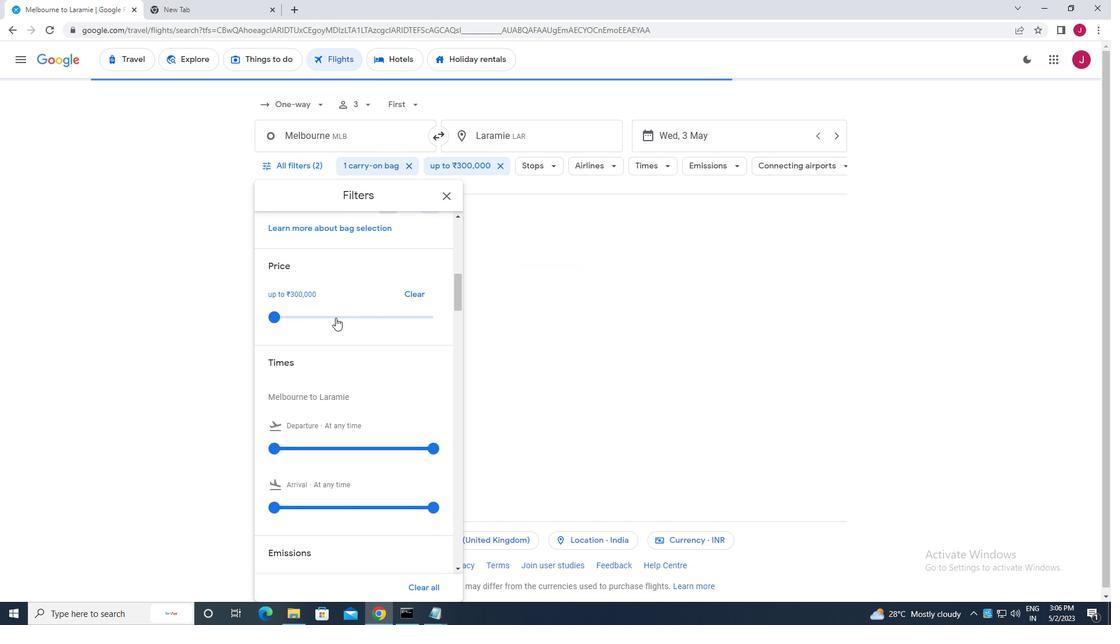 
Action: Mouse scrolled (335, 317) with delta (0, 0)
Screenshot: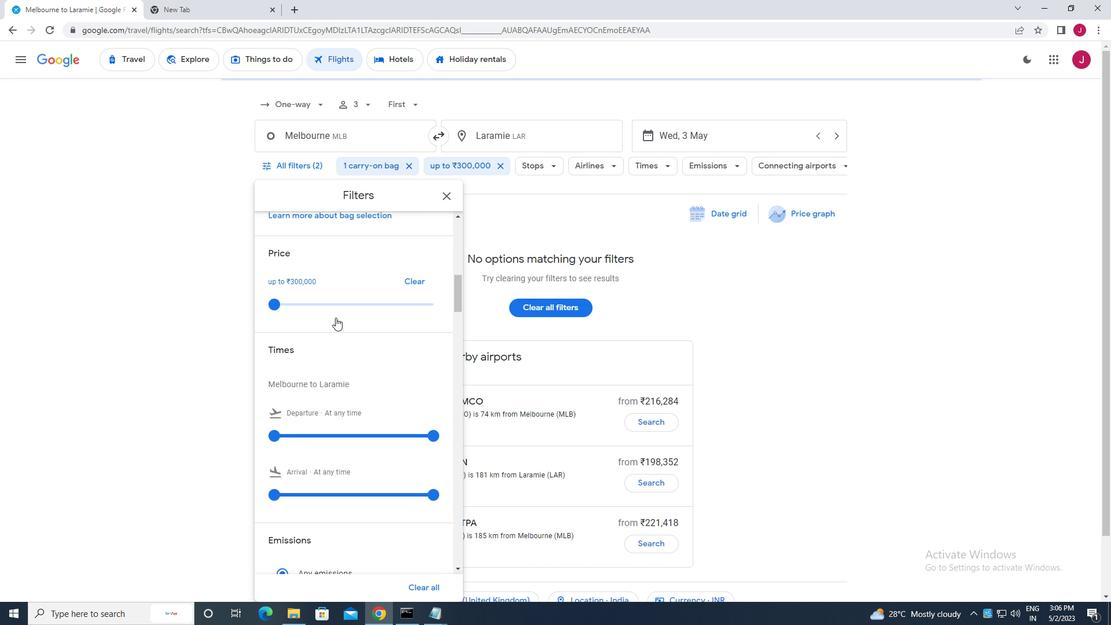 
Action: Mouse moved to (272, 273)
Screenshot: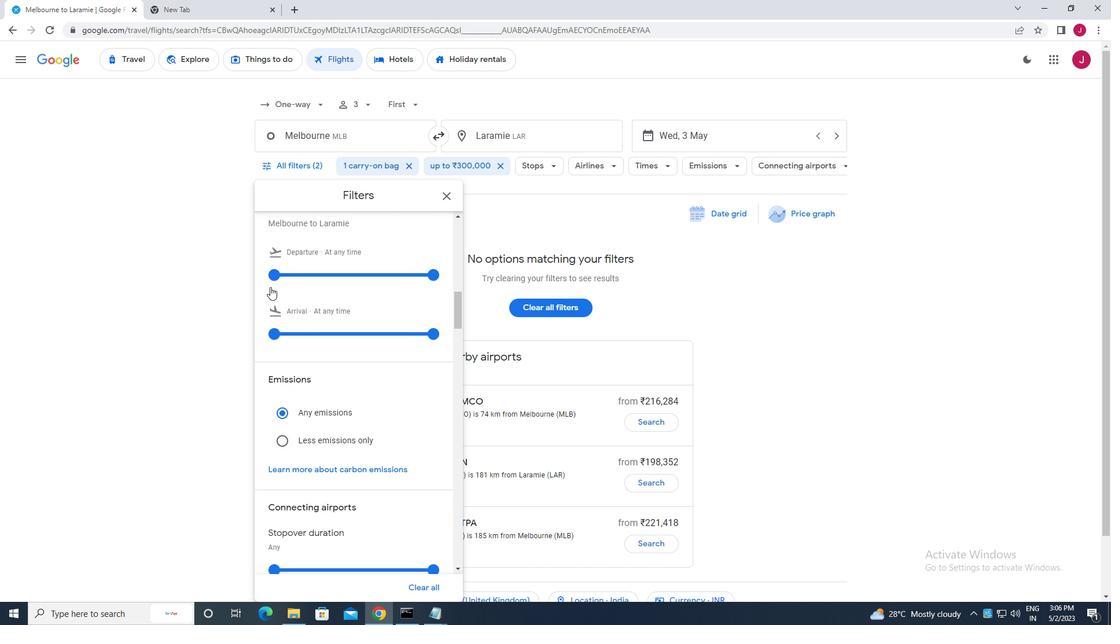 
Action: Mouse pressed left at (272, 273)
Screenshot: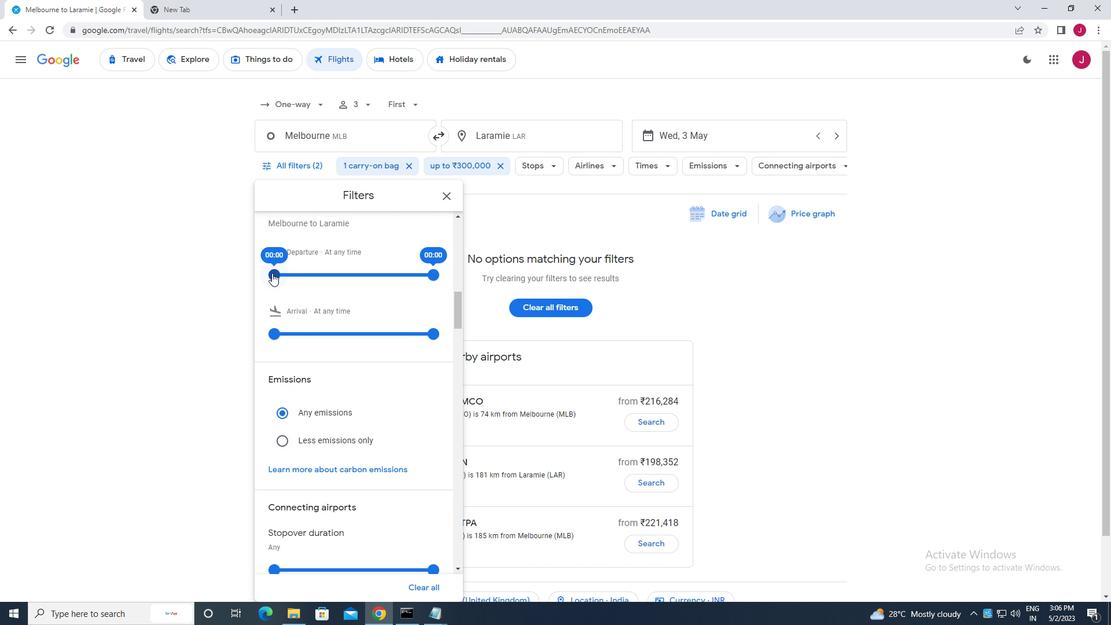 
Action: Mouse moved to (448, 194)
Screenshot: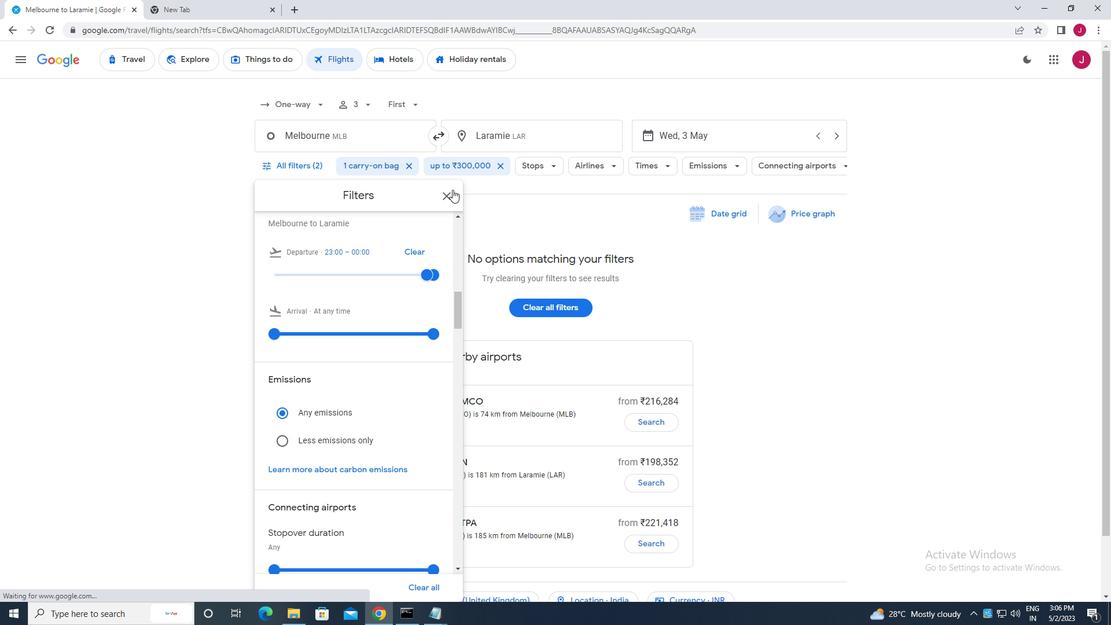 
Action: Mouse pressed left at (448, 194)
Screenshot: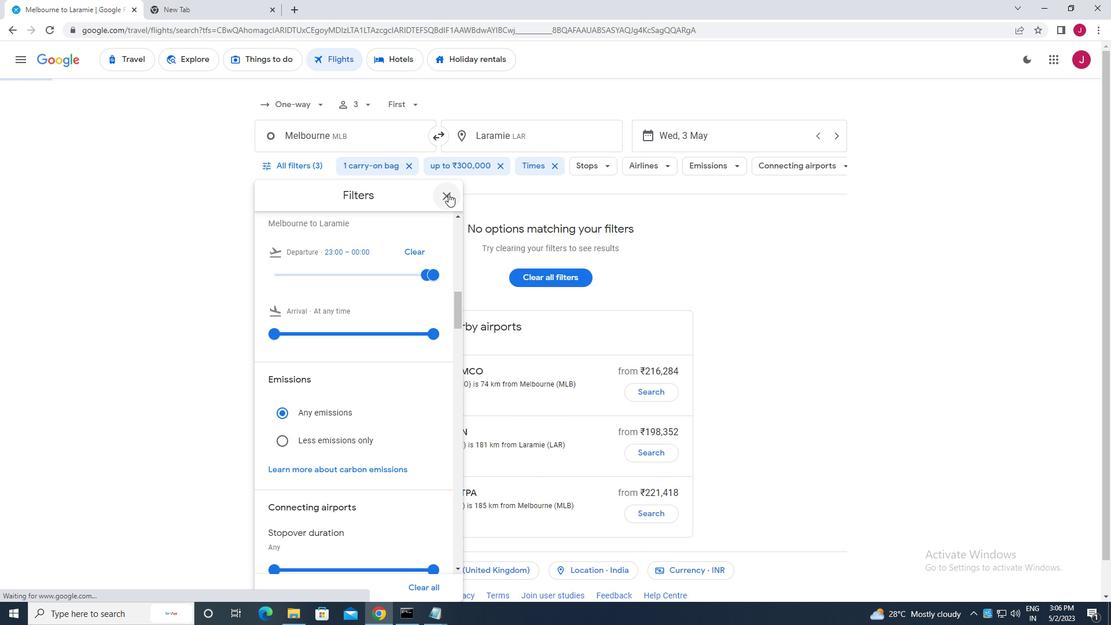 
Action: Mouse moved to (448, 194)
Screenshot: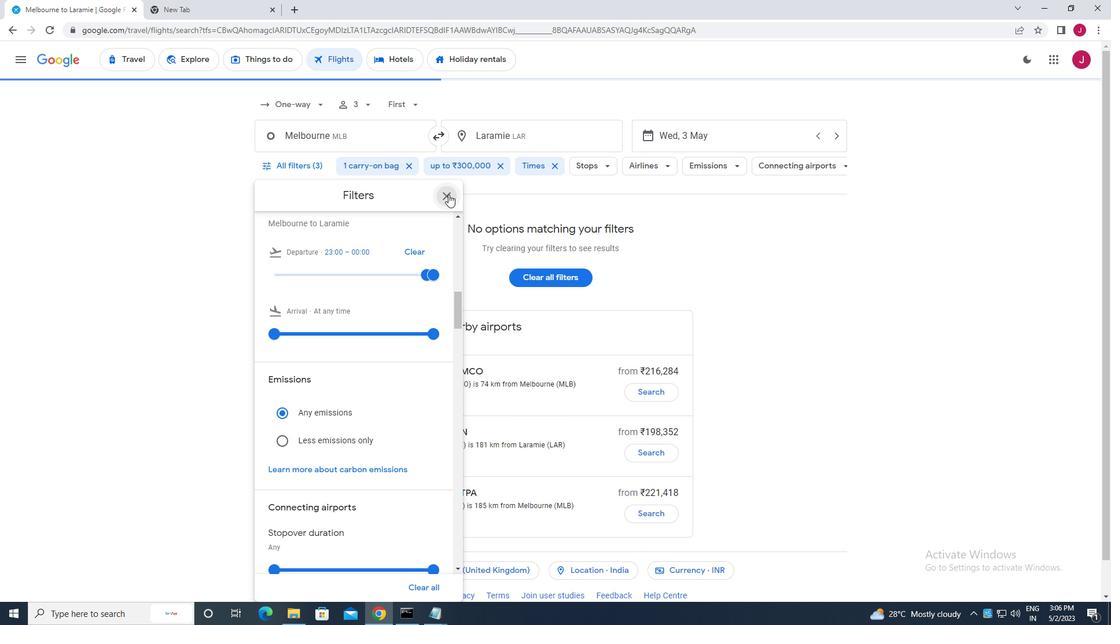 
